 Task: Explore Airbnb accommodation in Svobody, Russia from 15th December, 2023 to 26th December, 2023 for 2 adults. Place can be room with 1  bedroom having 1 bed and 1 bathroom. Property type can be hotel. Amenities needed are: wifi.
Action: Mouse moved to (540, 112)
Screenshot: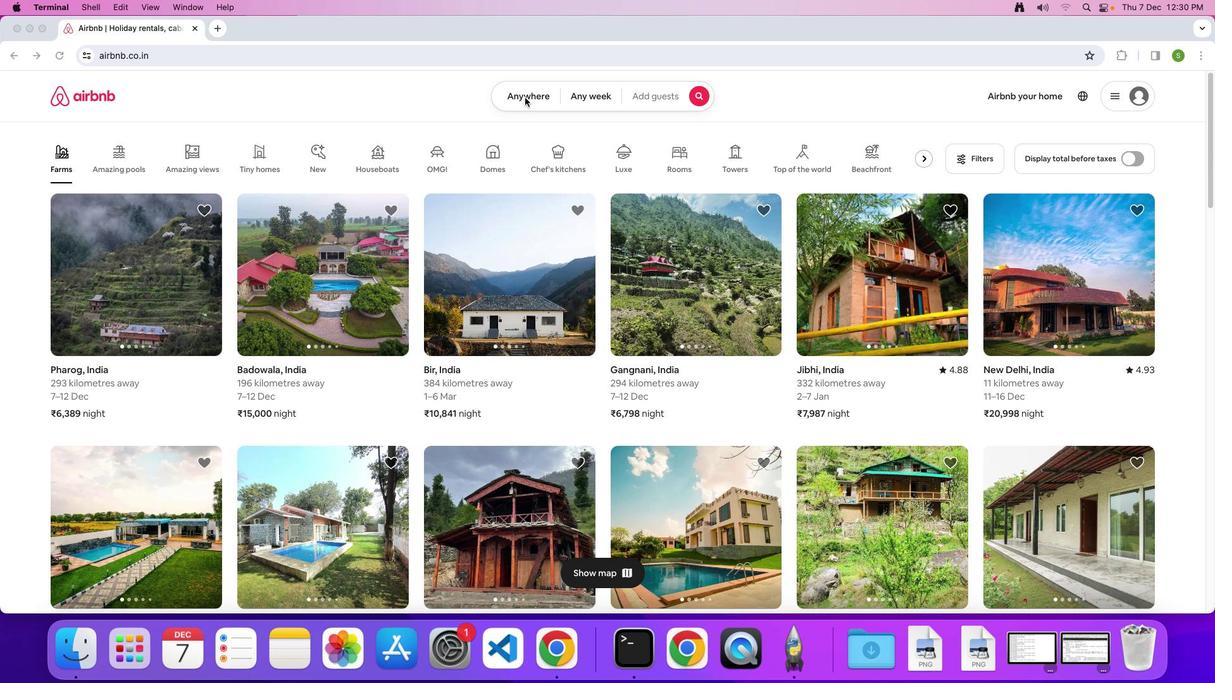 
Action: Mouse pressed left at (540, 112)
Screenshot: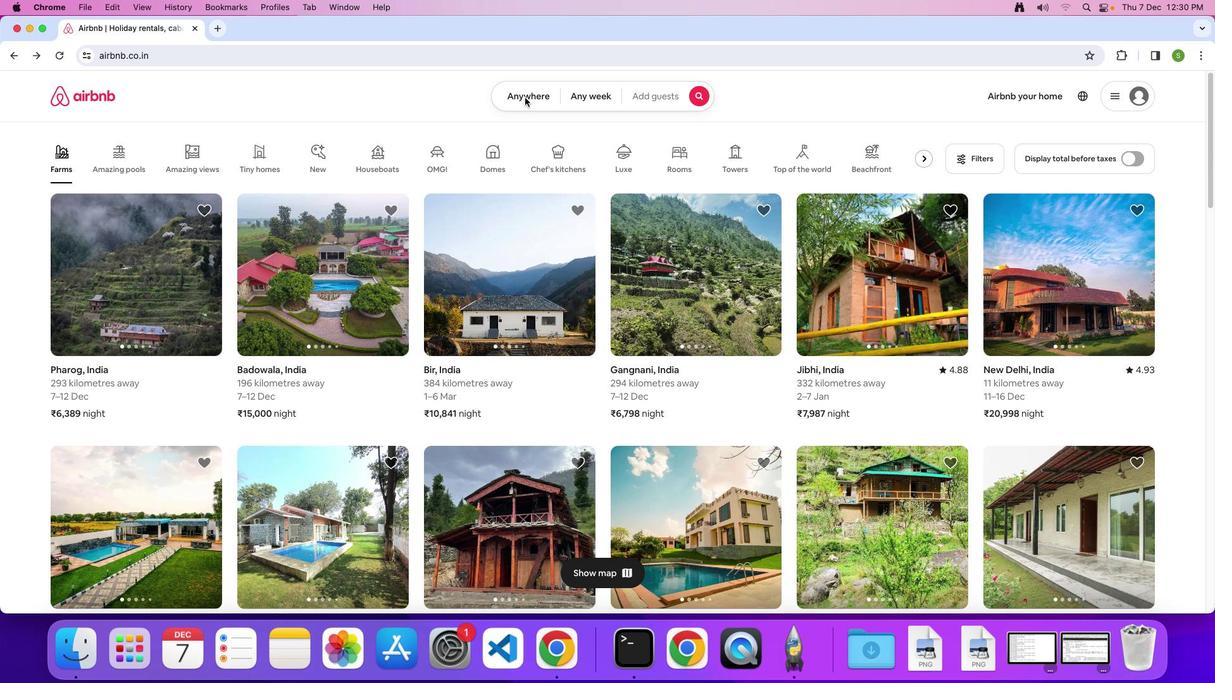 
Action: Mouse moved to (536, 113)
Screenshot: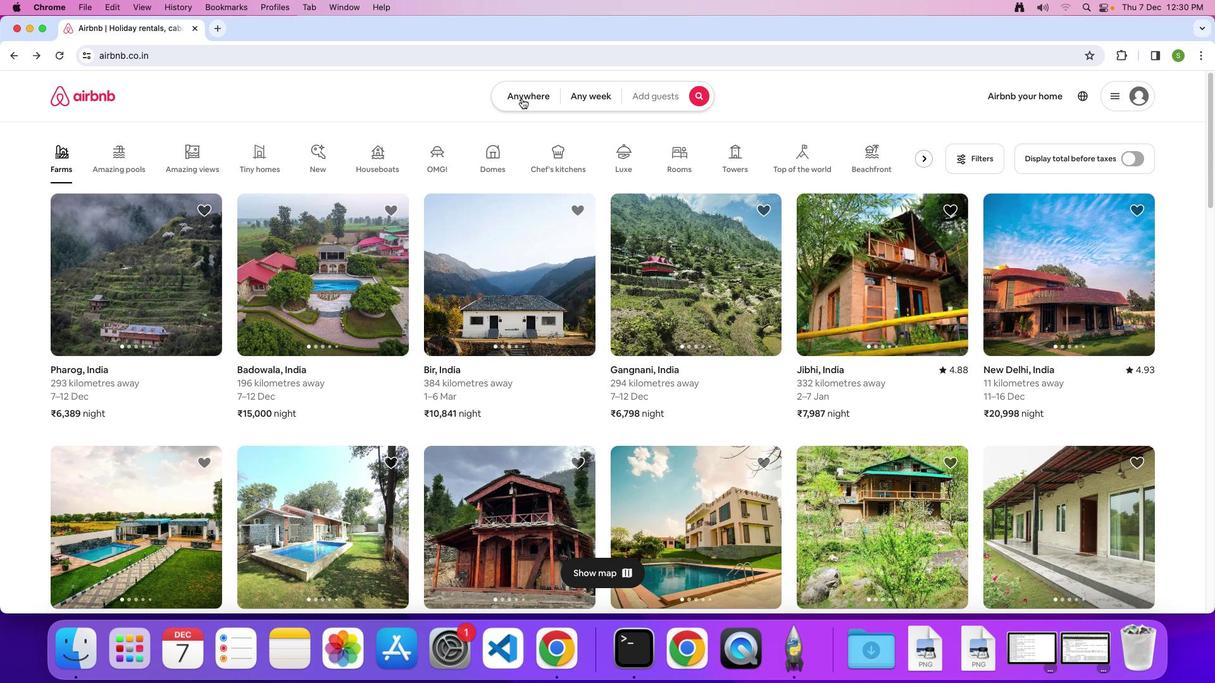 
Action: Mouse pressed left at (536, 113)
Screenshot: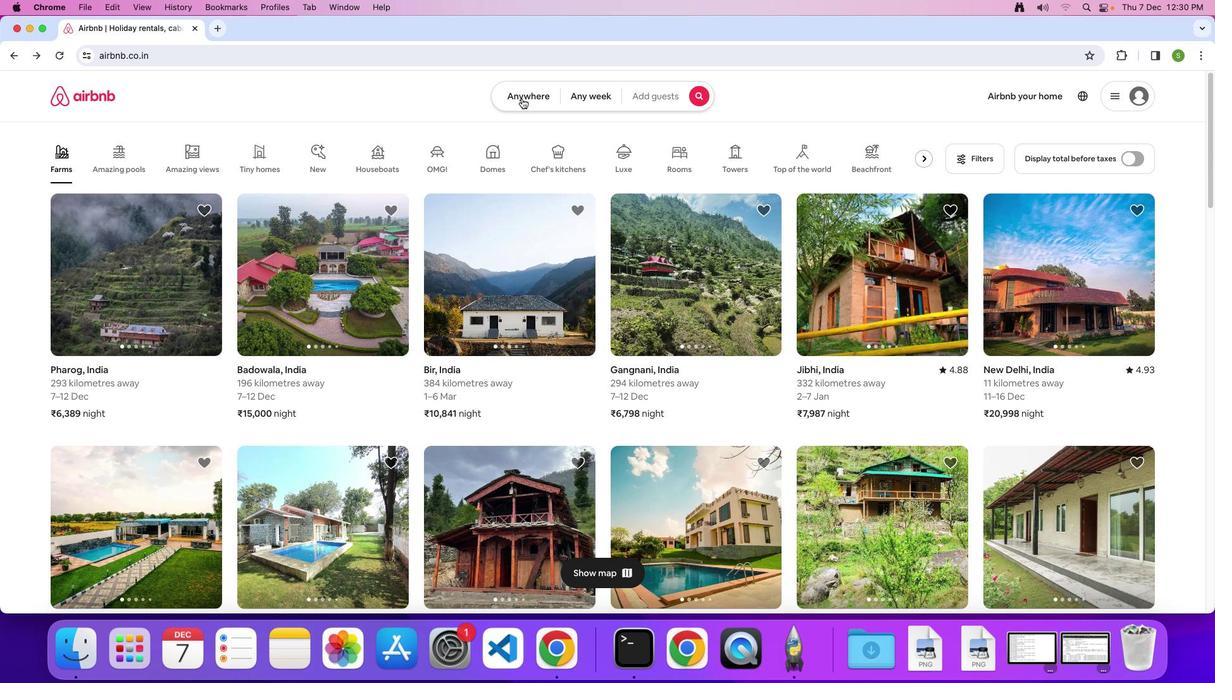 
Action: Mouse moved to (483, 153)
Screenshot: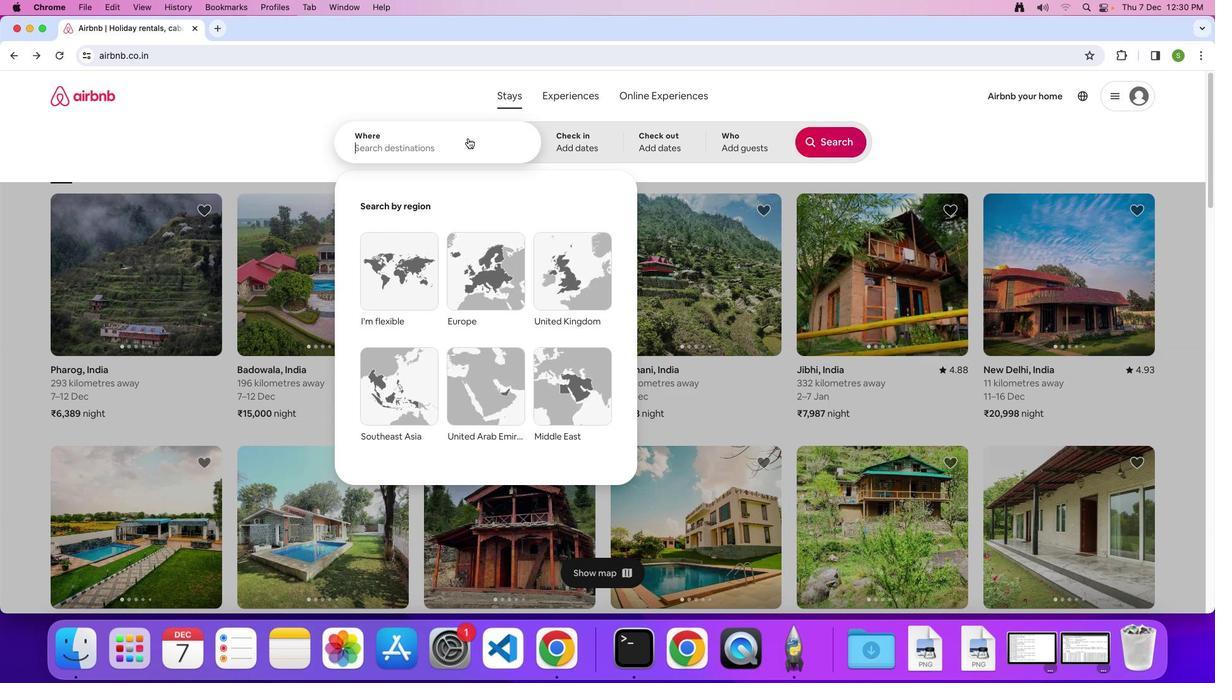 
Action: Mouse pressed left at (483, 153)
Screenshot: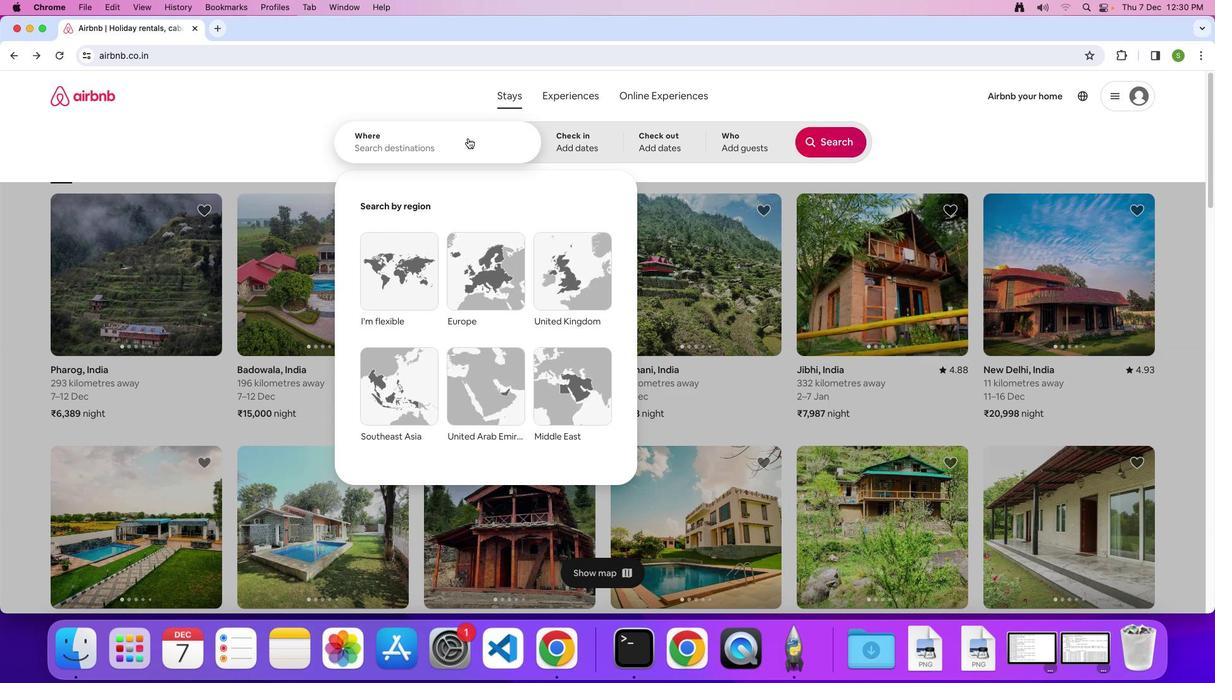 
Action: Key pressed 'S'Key.caps_lock'v''o''b''o''d''y'','Key.spaceKey.shift'R''u''s''s''i''a'Key.enter
Screenshot: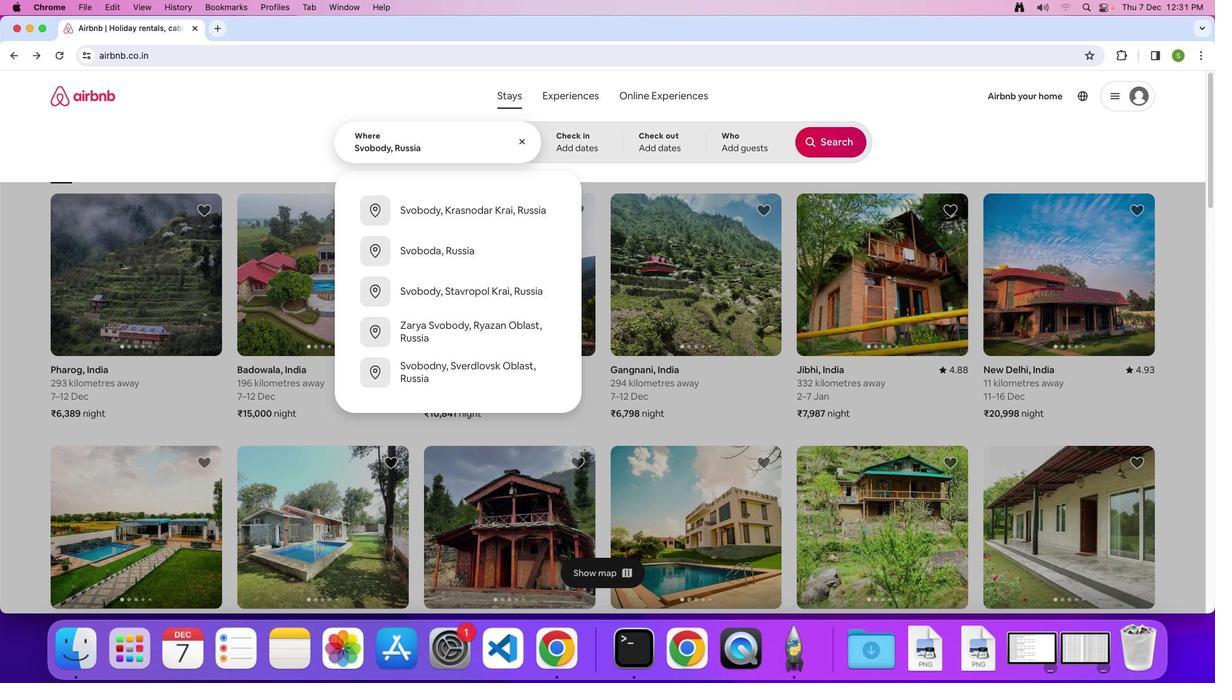 
Action: Mouse moved to (552, 378)
Screenshot: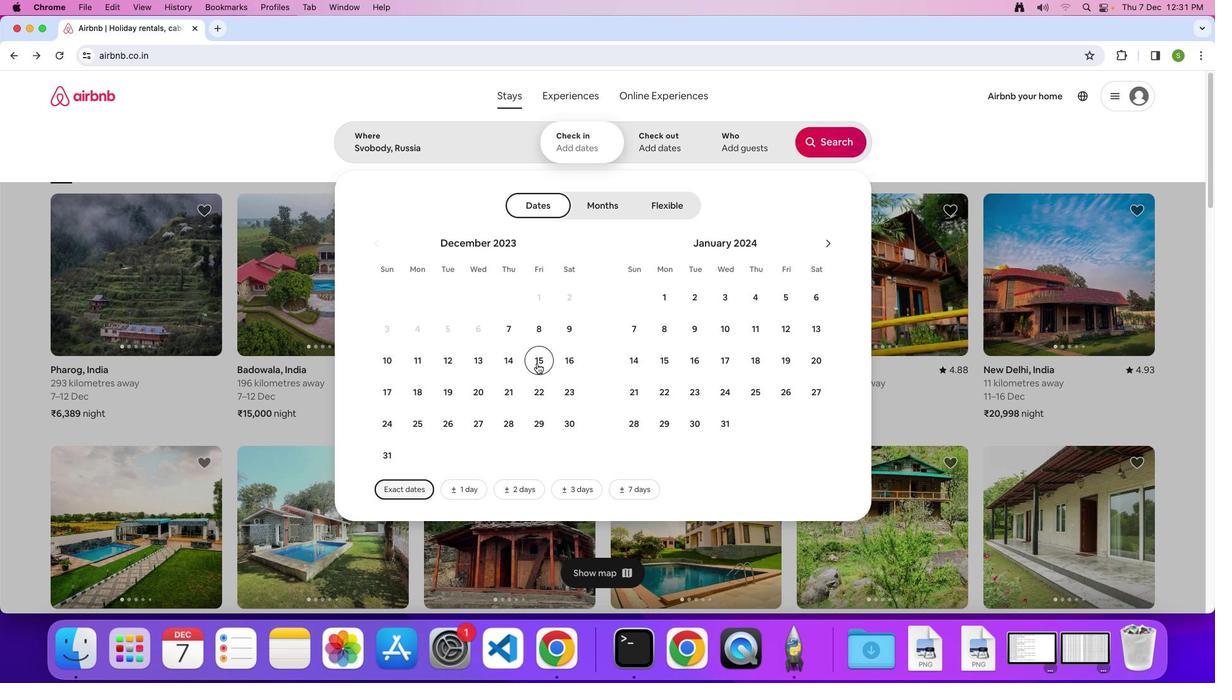 
Action: Mouse pressed left at (552, 378)
Screenshot: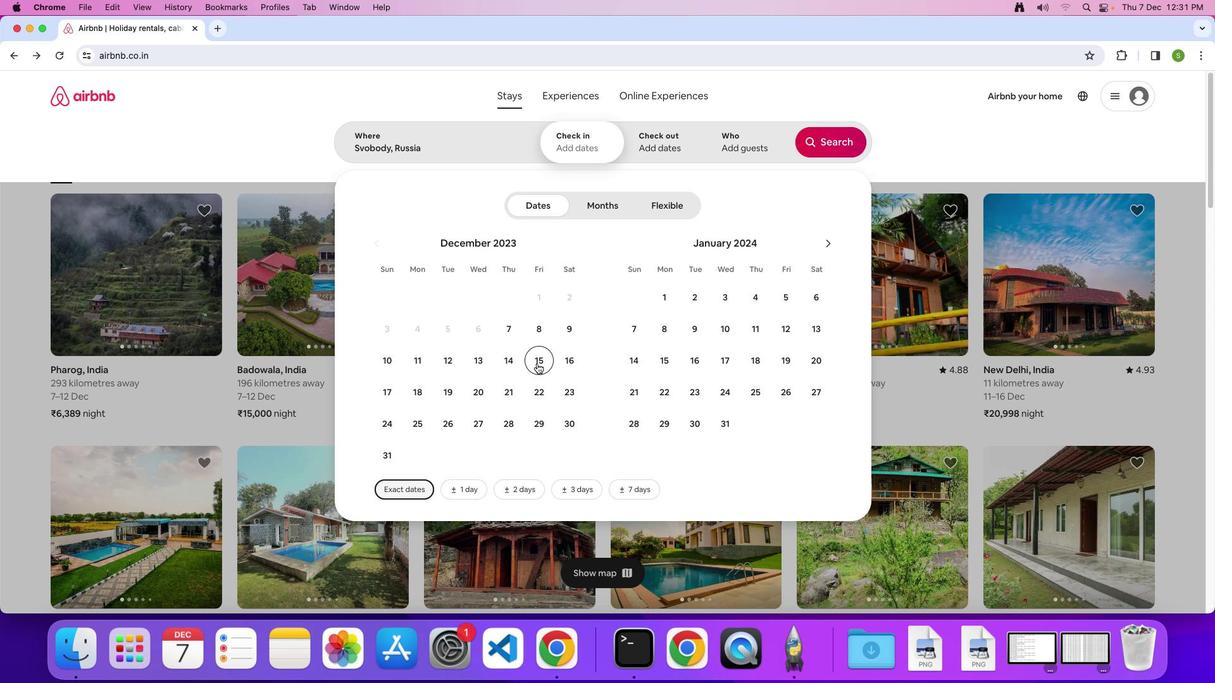 
Action: Mouse moved to (460, 435)
Screenshot: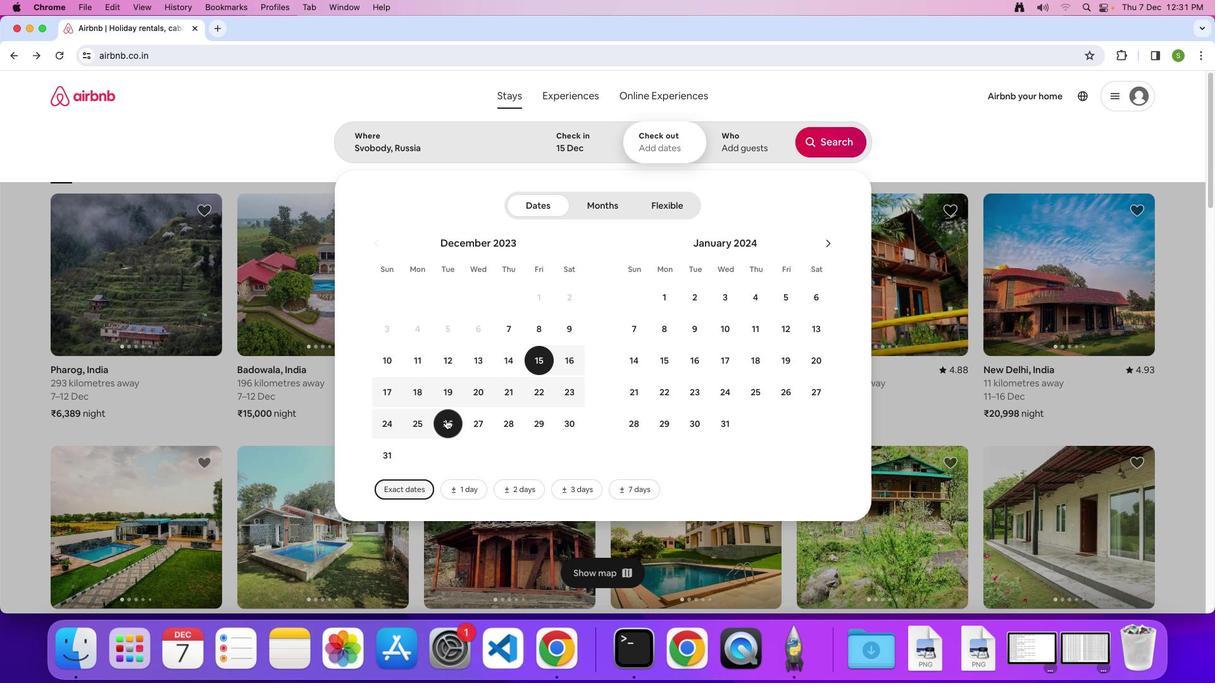 
Action: Mouse pressed left at (460, 435)
Screenshot: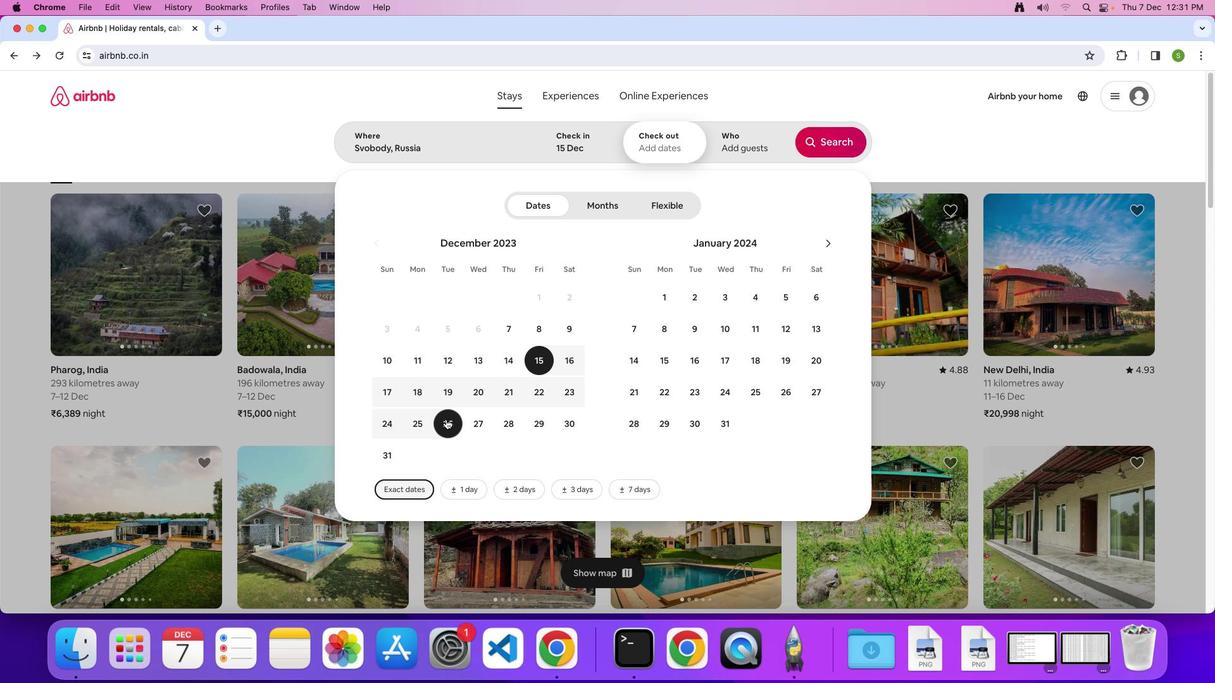 
Action: Mouse moved to (748, 162)
Screenshot: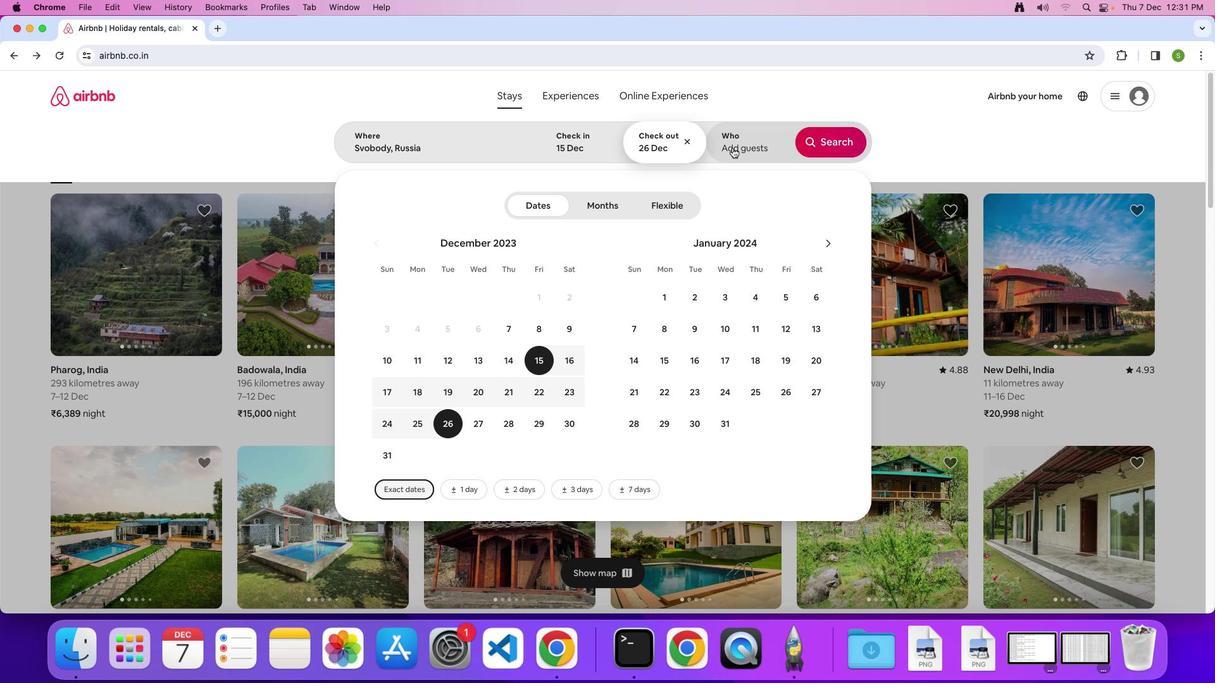 
Action: Mouse pressed left at (748, 162)
Screenshot: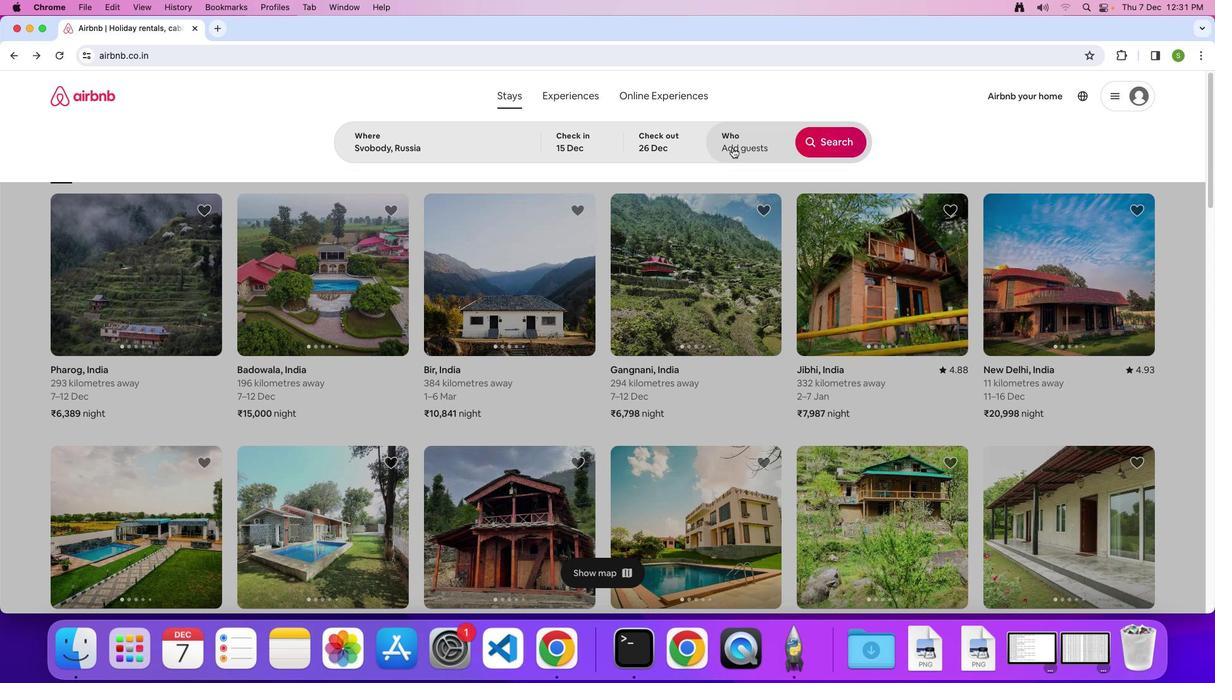 
Action: Mouse moved to (856, 227)
Screenshot: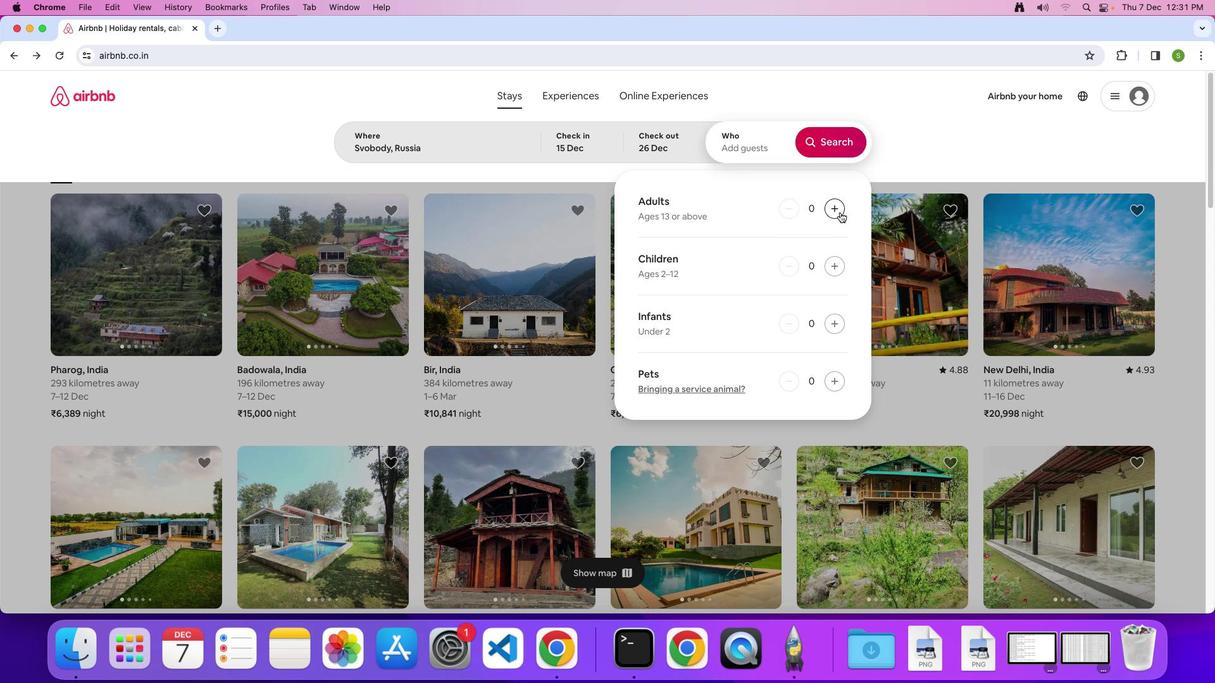 
Action: Mouse pressed left at (856, 227)
Screenshot: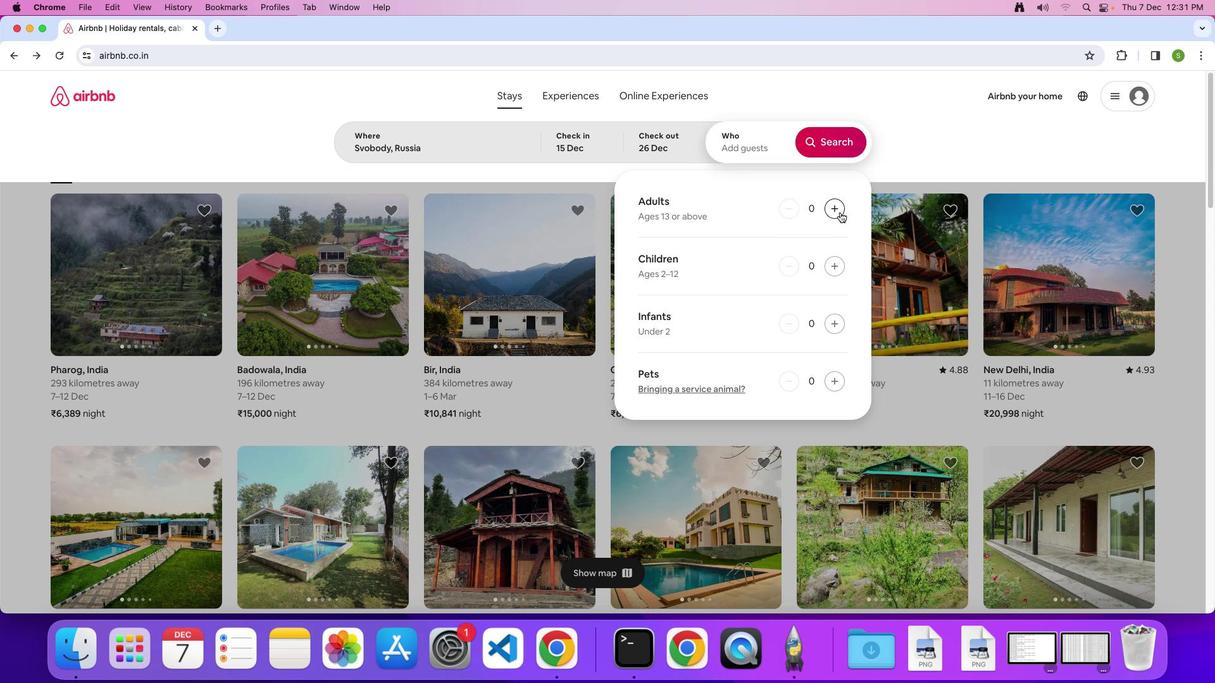 
Action: Mouse pressed left at (856, 227)
Screenshot: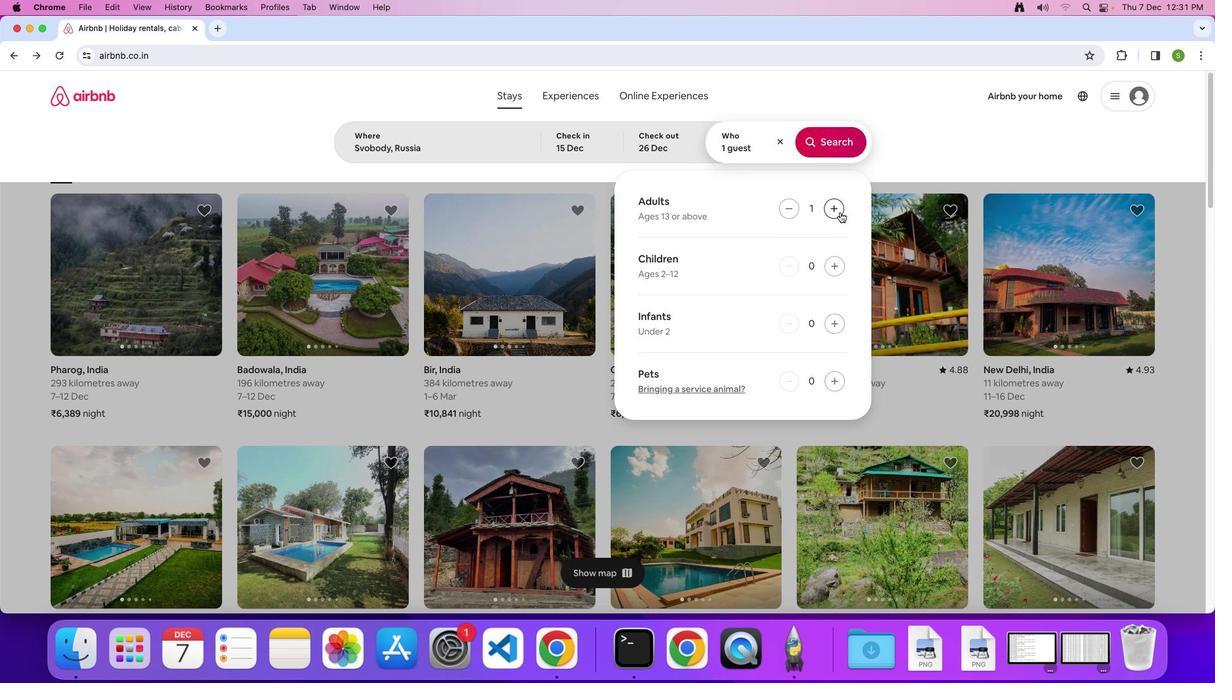 
Action: Mouse moved to (833, 154)
Screenshot: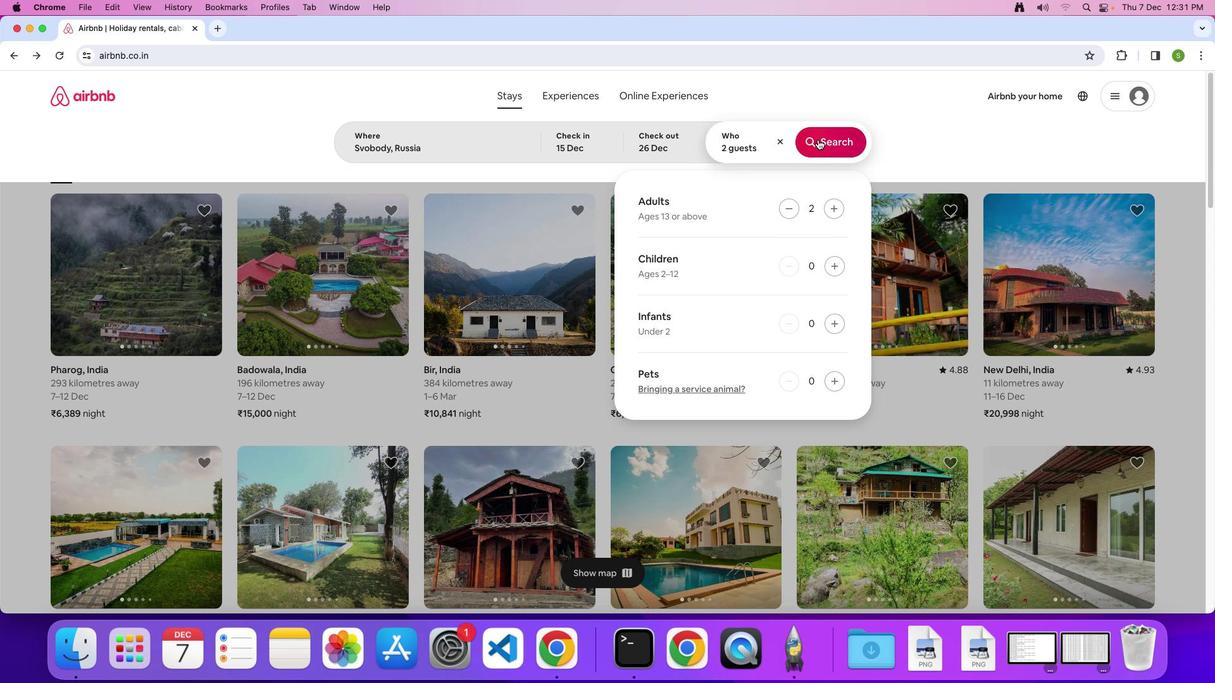 
Action: Mouse pressed left at (833, 154)
Screenshot: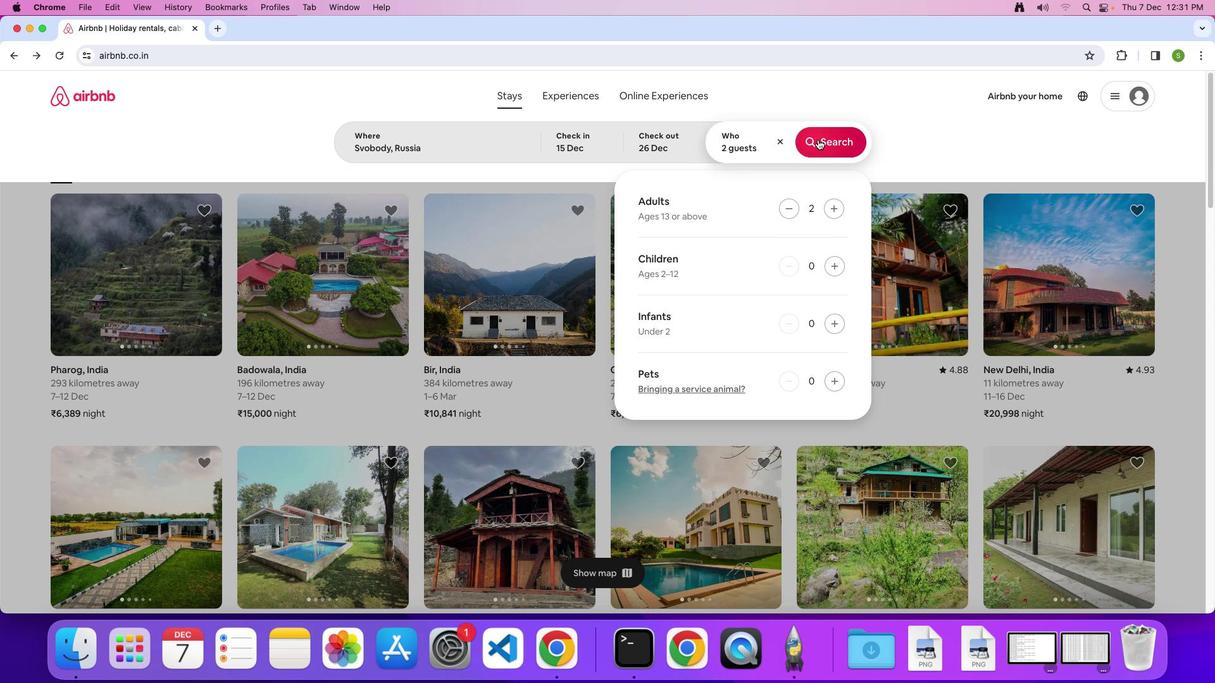 
Action: Mouse moved to (1032, 170)
Screenshot: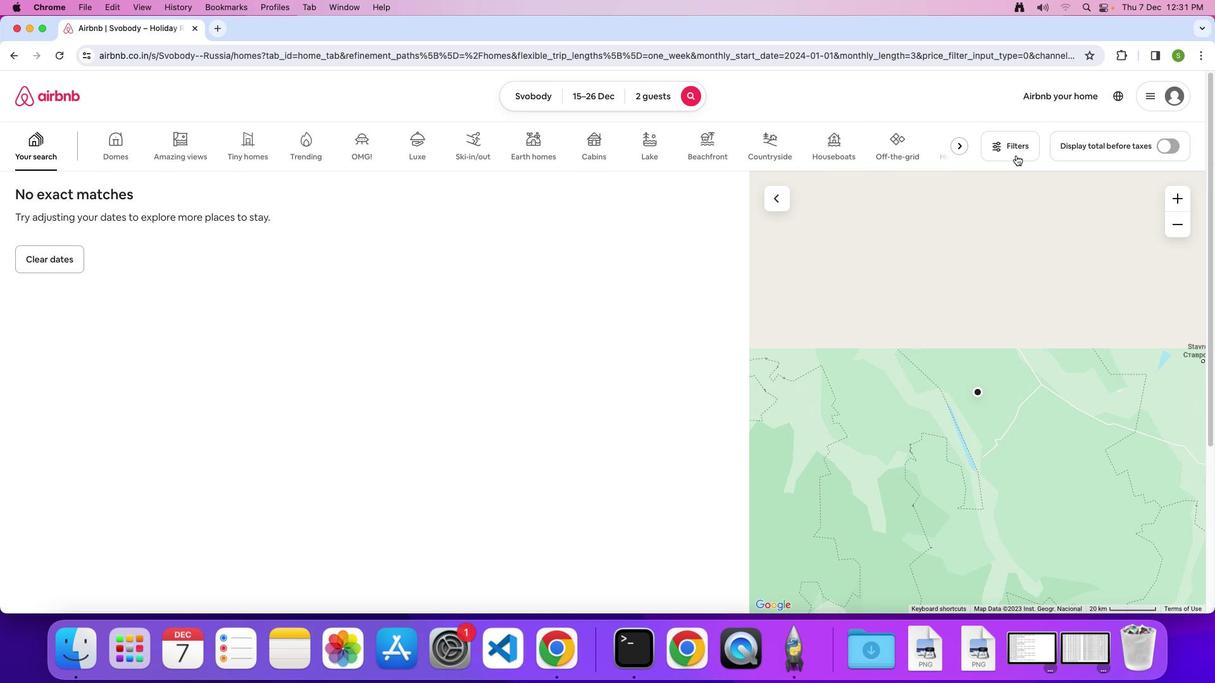 
Action: Mouse pressed left at (1032, 170)
Screenshot: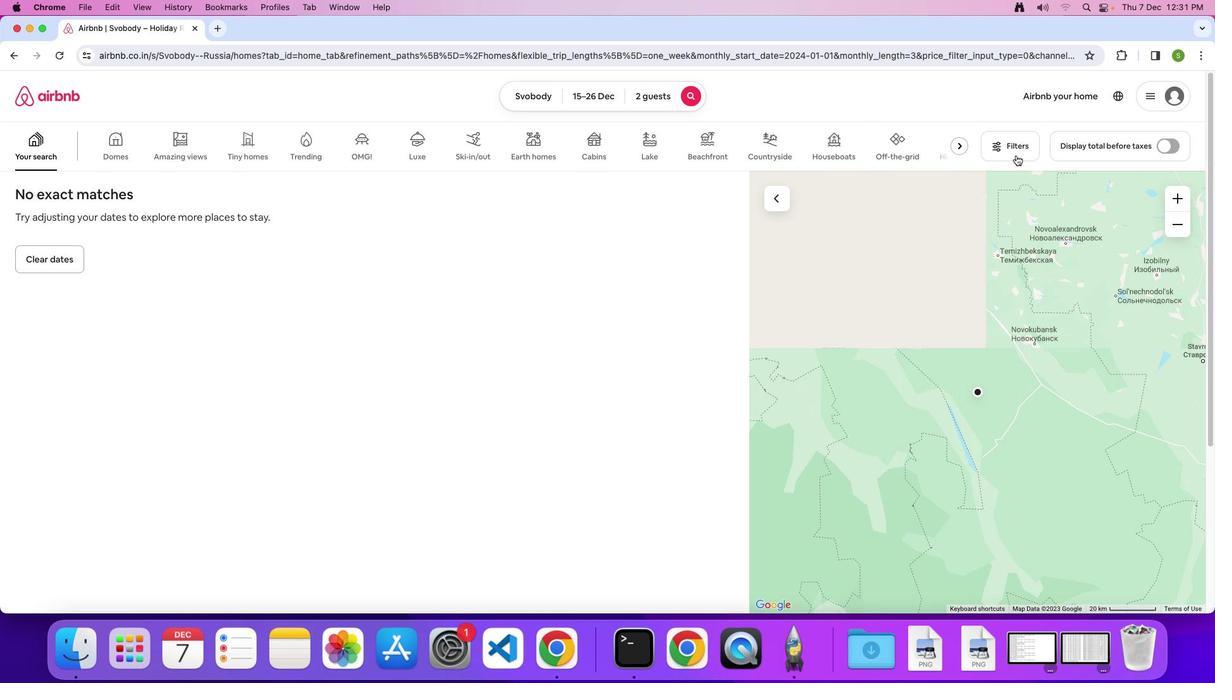 
Action: Mouse moved to (628, 236)
Screenshot: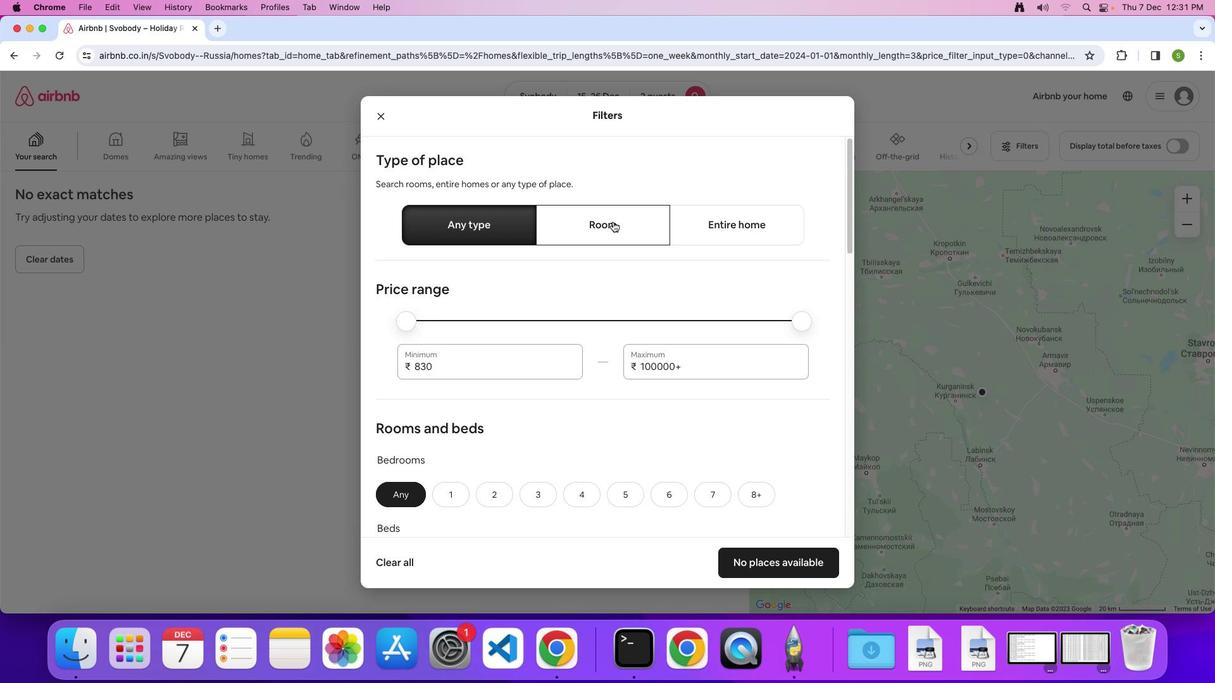 
Action: Mouse pressed left at (628, 236)
Screenshot: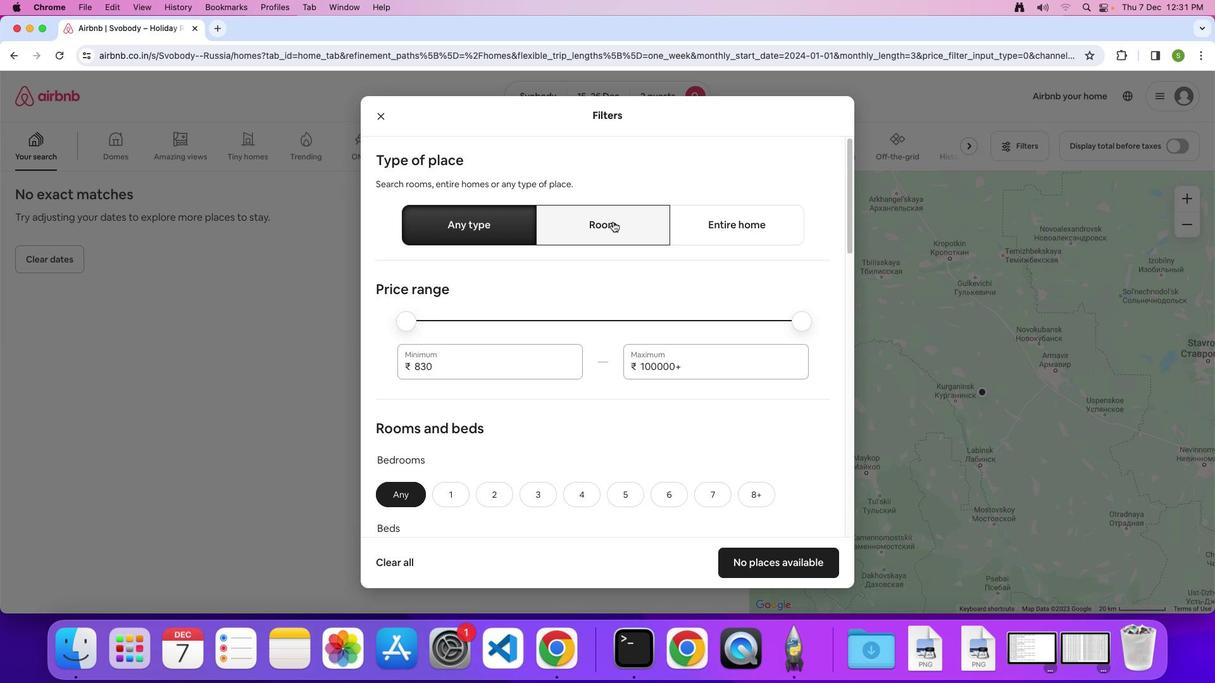 
Action: Mouse moved to (483, 399)
Screenshot: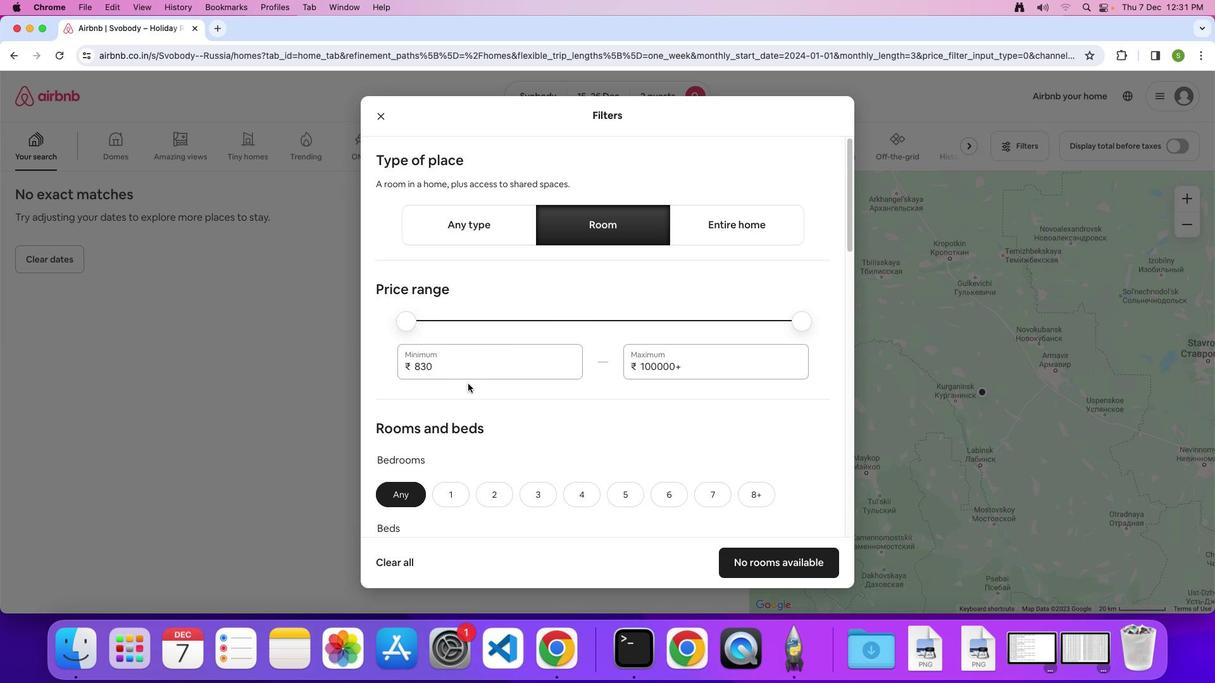 
Action: Mouse scrolled (483, 399) with delta (15, 14)
Screenshot: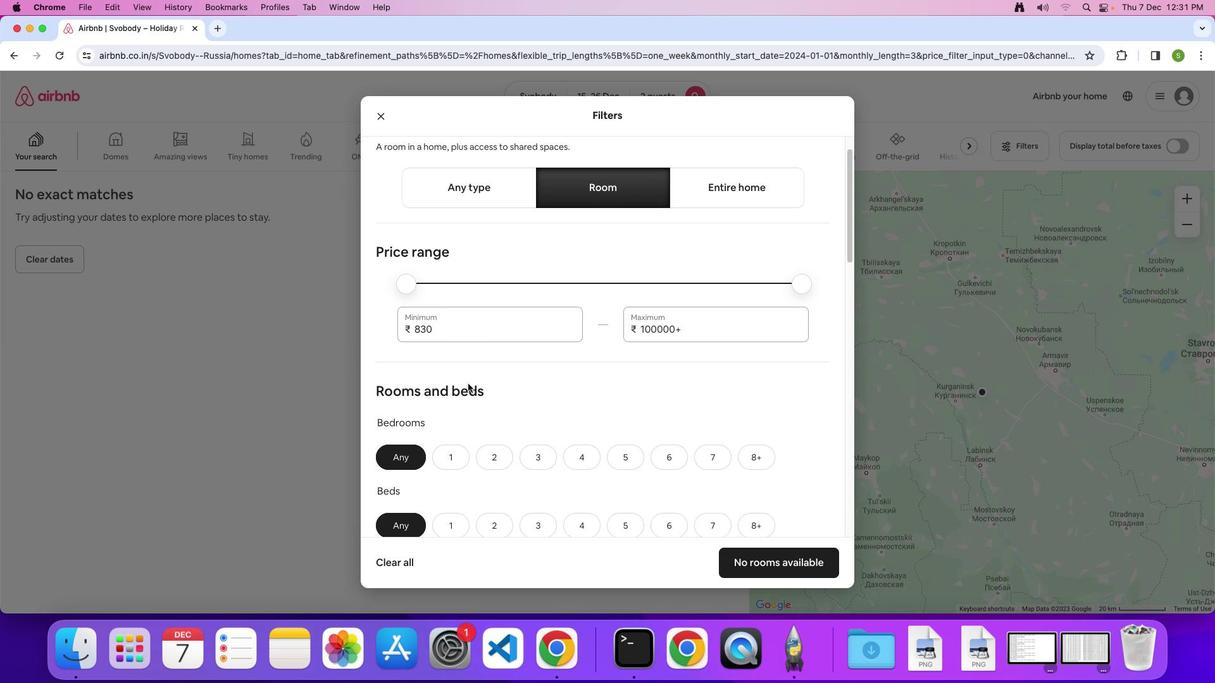 
Action: Mouse scrolled (483, 399) with delta (15, 14)
Screenshot: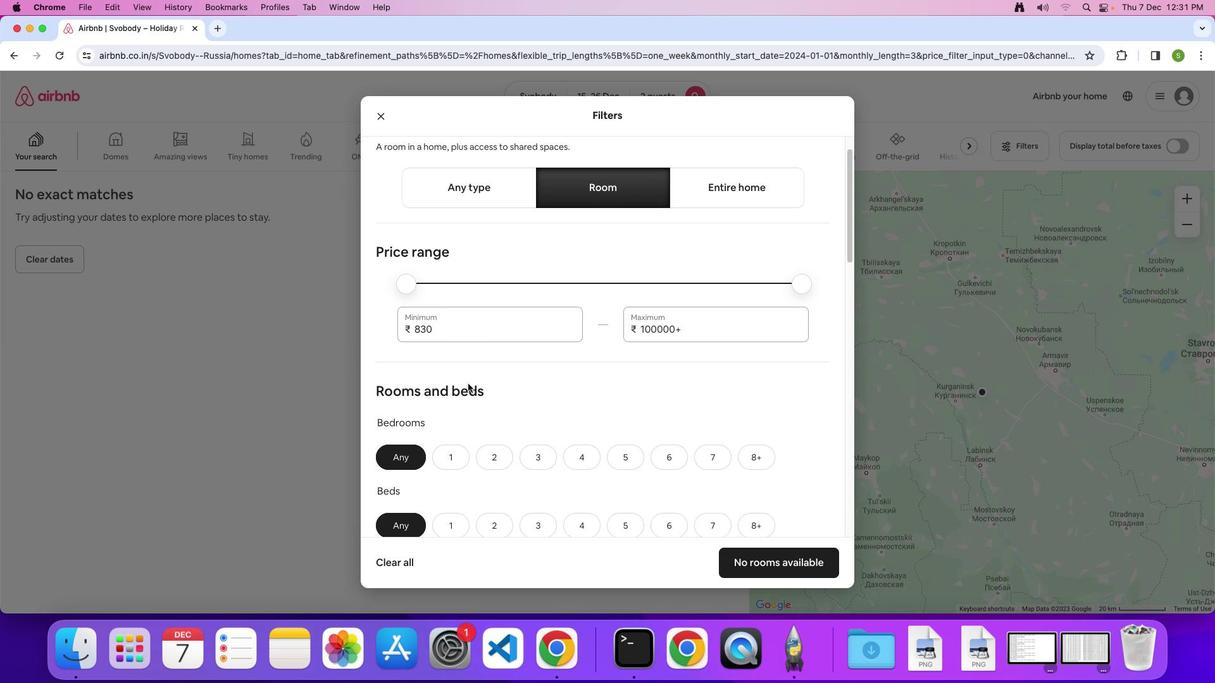 
Action: Mouse scrolled (483, 399) with delta (15, 12)
Screenshot: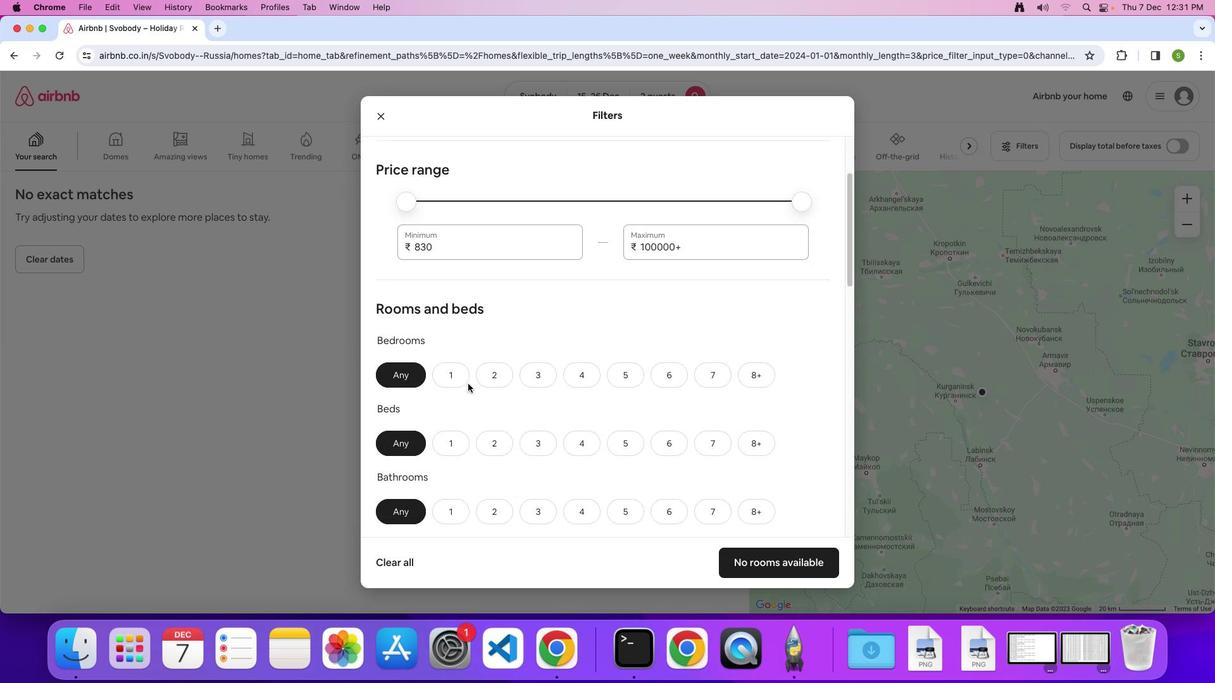 
Action: Mouse scrolled (483, 399) with delta (15, 14)
Screenshot: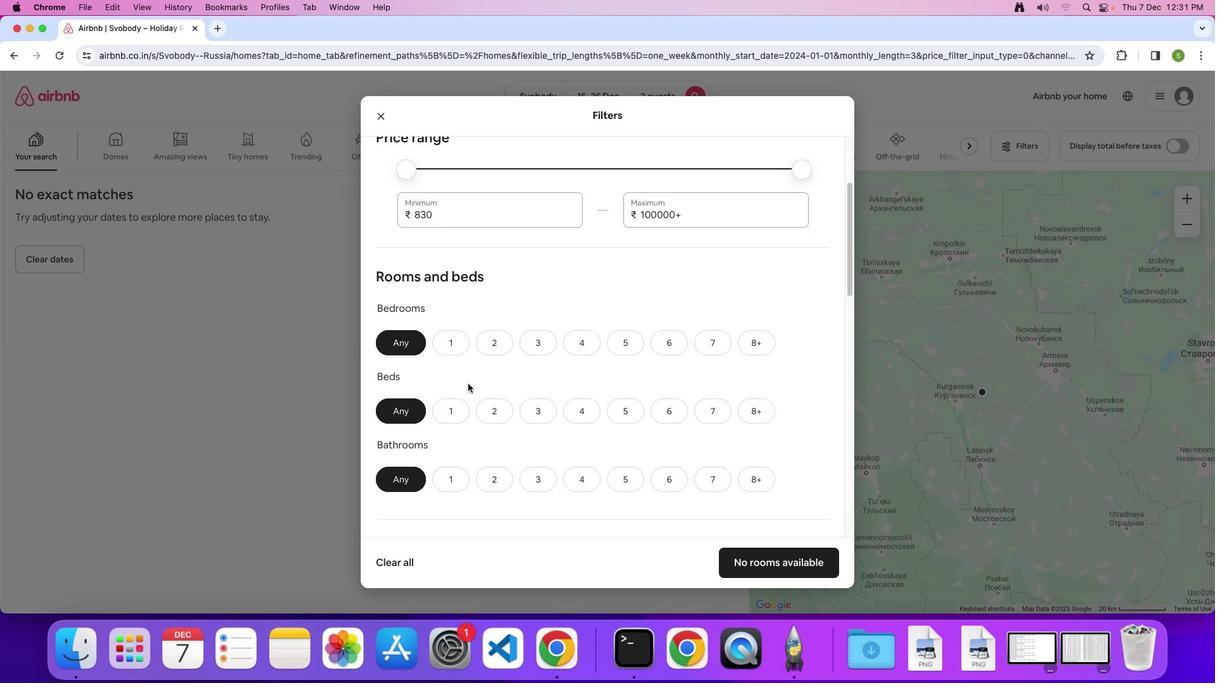 
Action: Mouse scrolled (483, 399) with delta (15, 14)
Screenshot: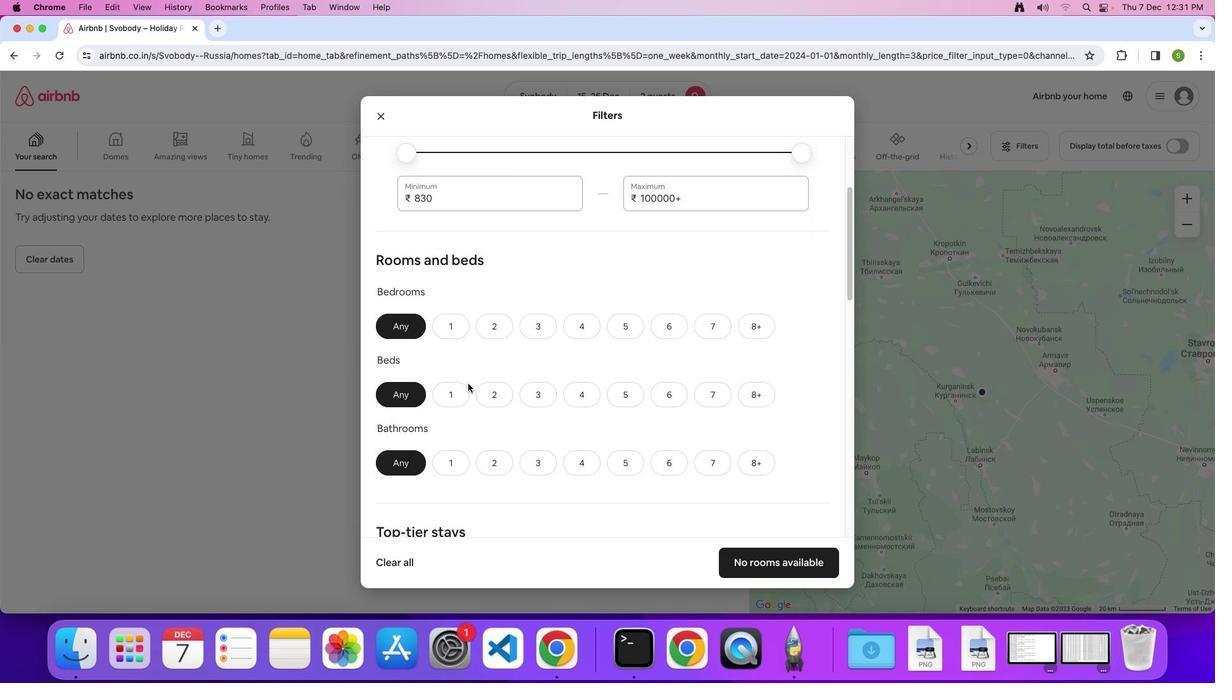 
Action: Mouse scrolled (483, 399) with delta (15, 13)
Screenshot: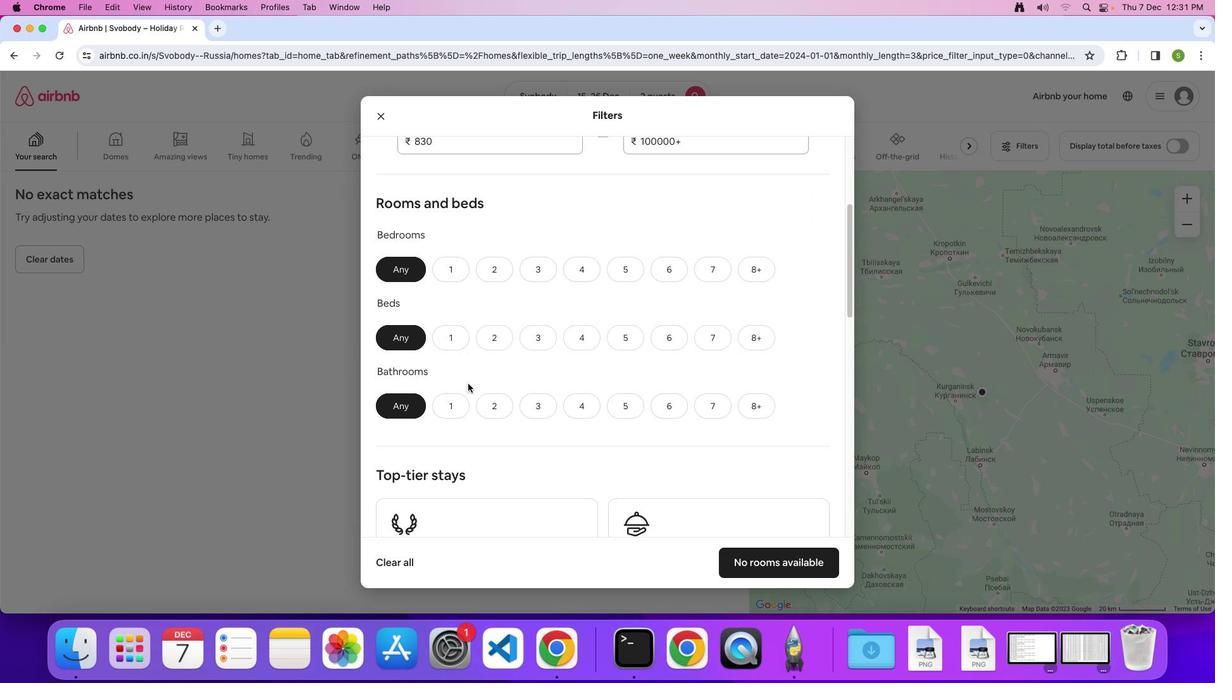 
Action: Mouse moved to (472, 248)
Screenshot: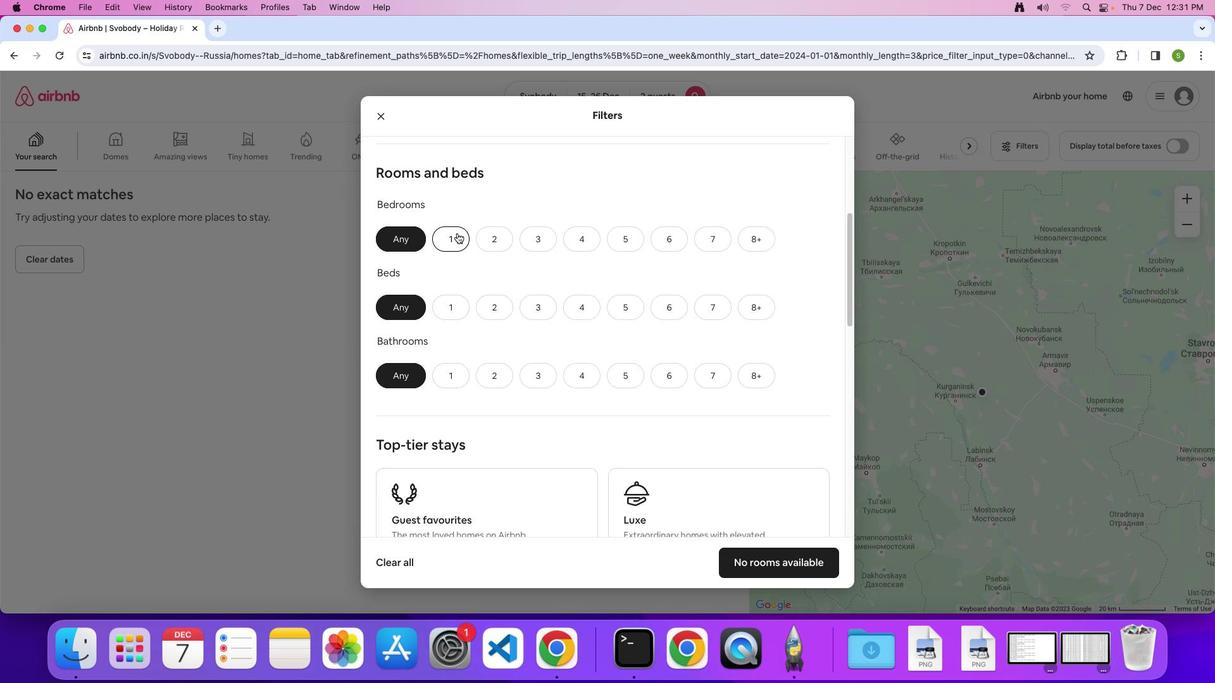 
Action: Mouse pressed left at (472, 248)
Screenshot: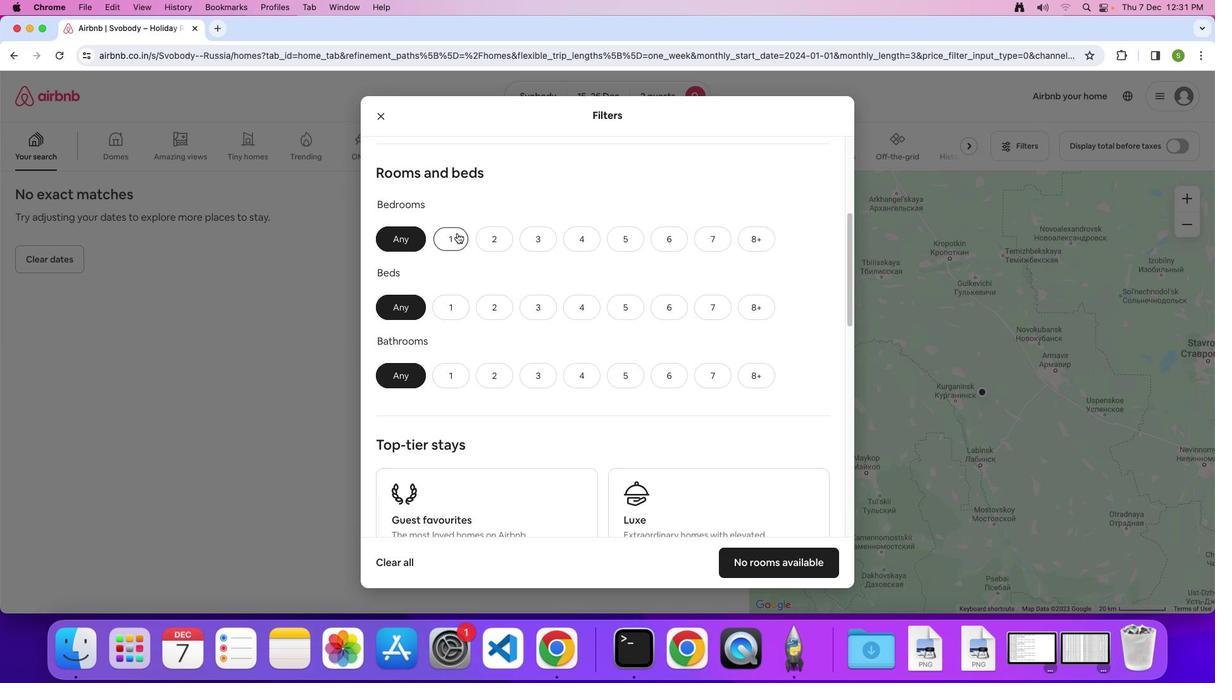 
Action: Mouse moved to (464, 315)
Screenshot: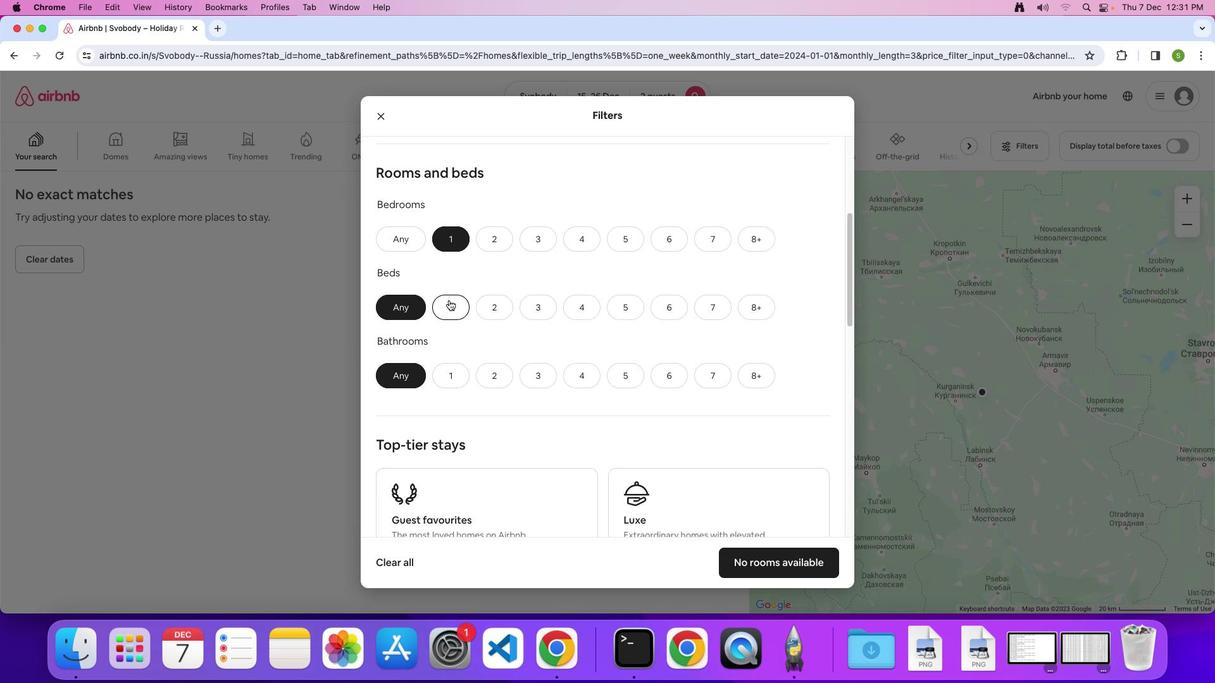 
Action: Mouse pressed left at (464, 315)
Screenshot: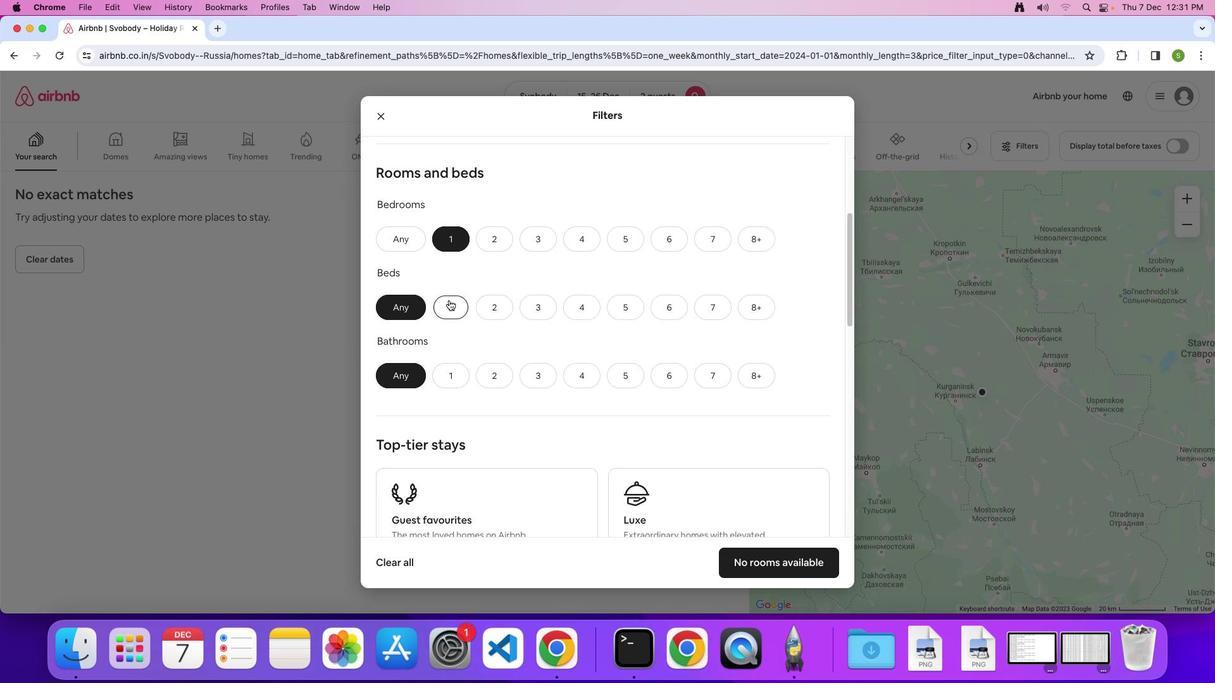 
Action: Mouse moved to (466, 392)
Screenshot: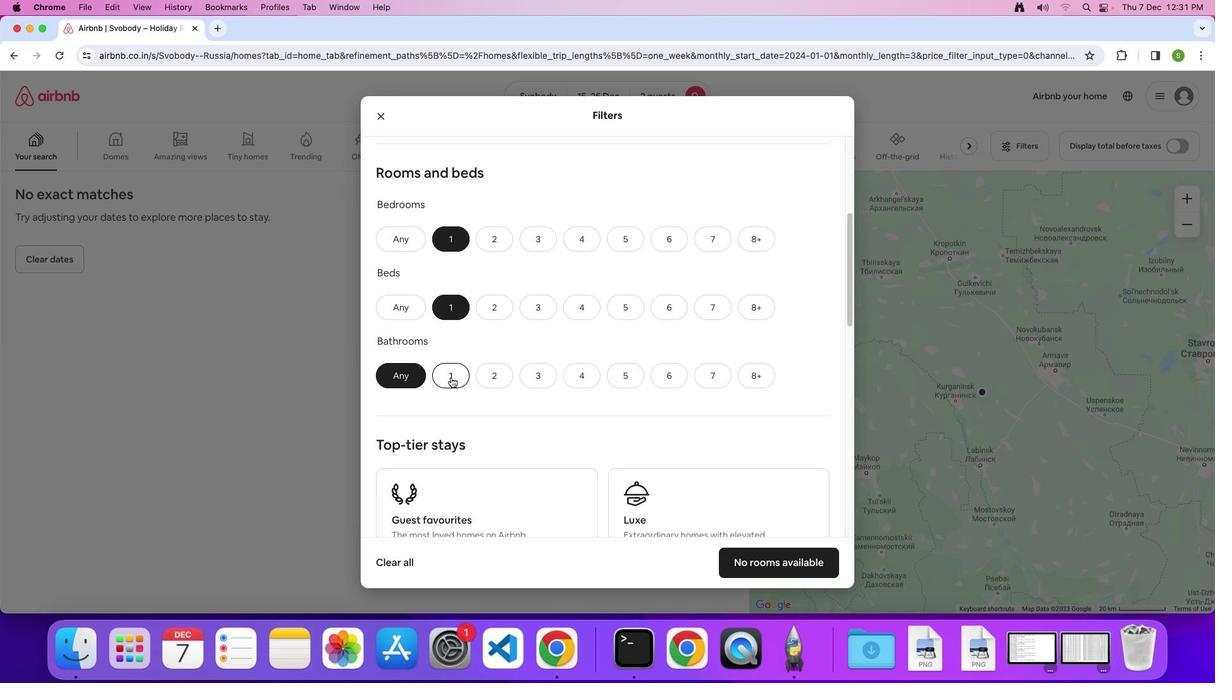 
Action: Mouse pressed left at (466, 392)
Screenshot: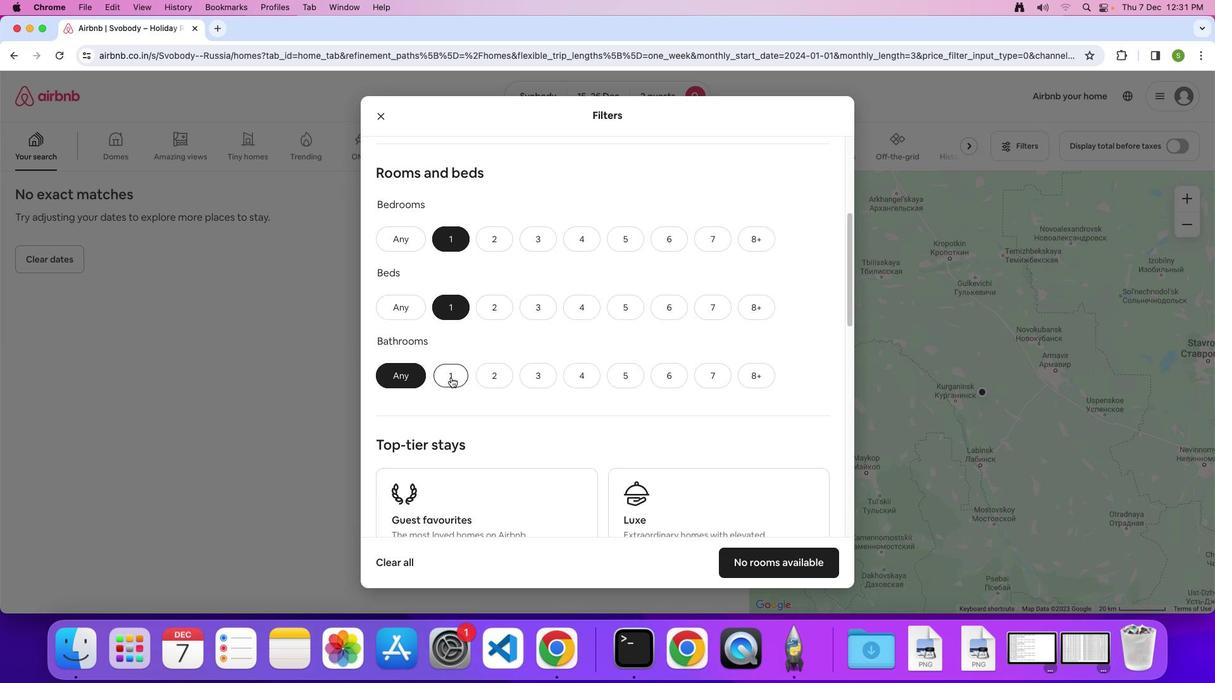 
Action: Mouse moved to (614, 353)
Screenshot: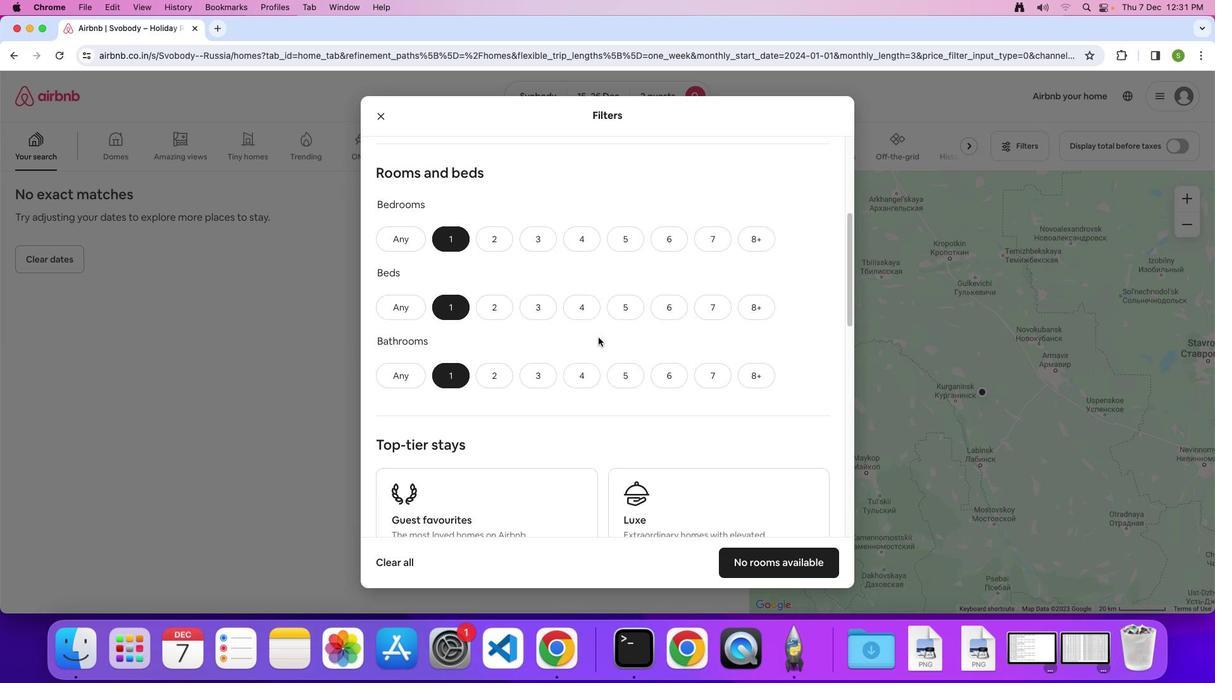 
Action: Mouse scrolled (614, 353) with delta (15, 14)
Screenshot: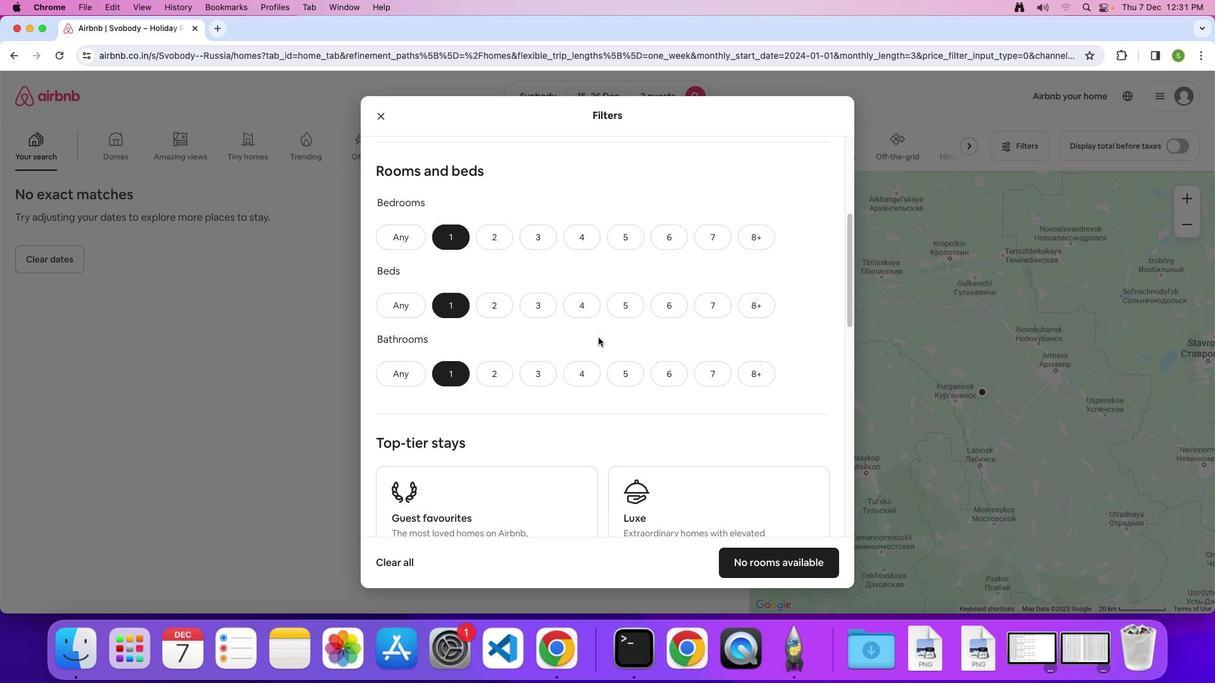 
Action: Mouse scrolled (614, 353) with delta (15, 14)
Screenshot: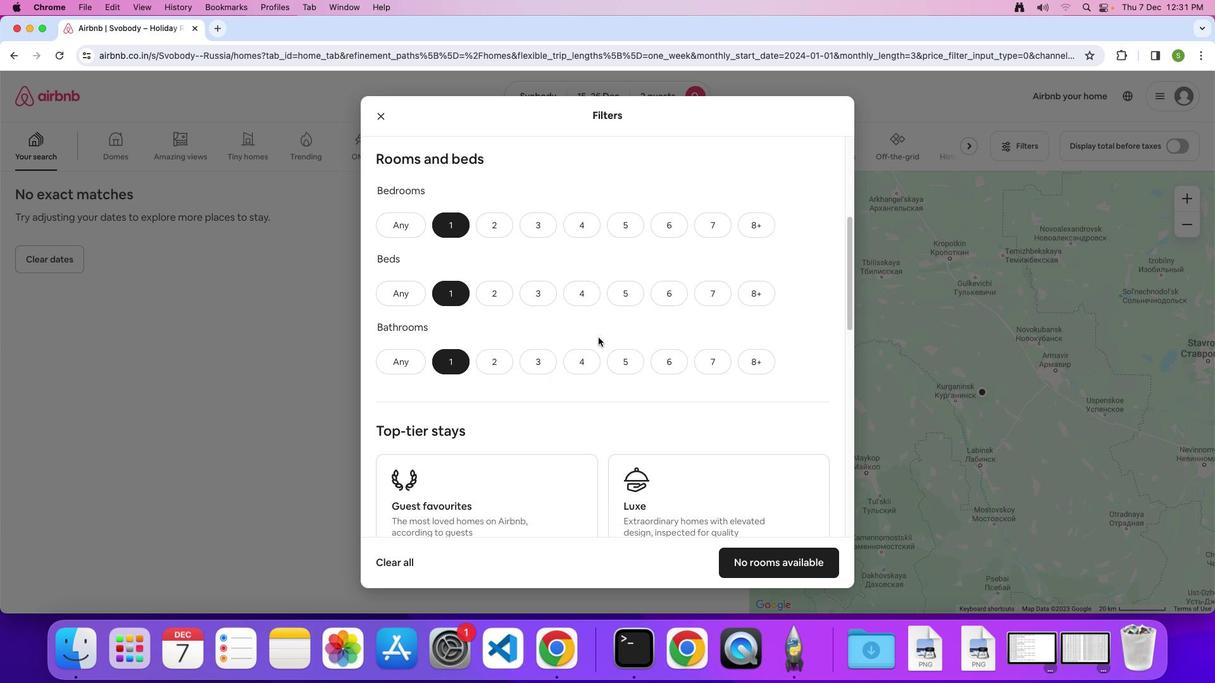 
Action: Mouse scrolled (614, 353) with delta (15, 14)
Screenshot: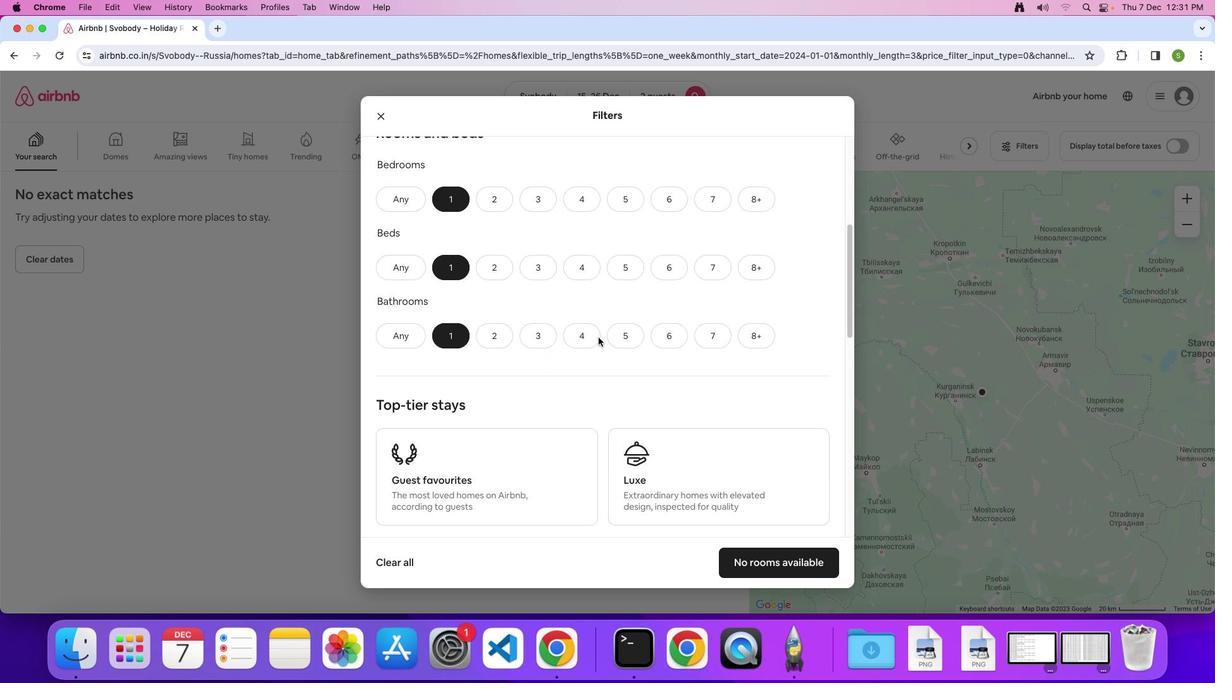 
Action: Mouse scrolled (614, 353) with delta (15, 14)
Screenshot: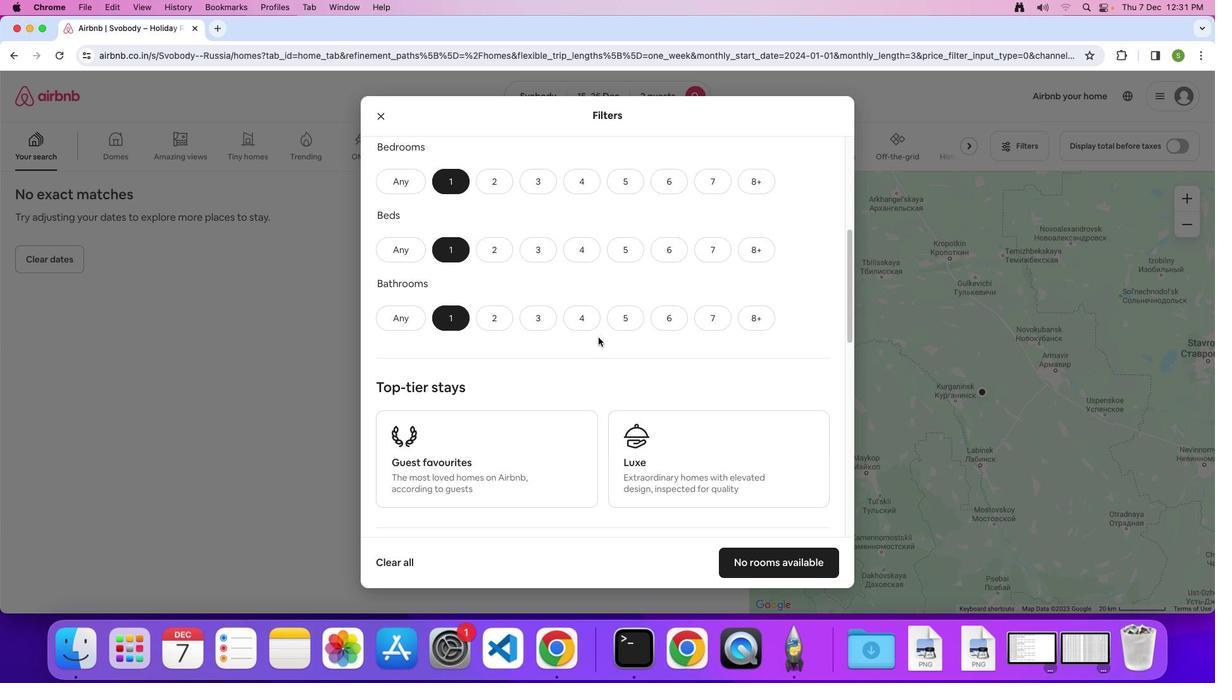 
Action: Mouse scrolled (614, 353) with delta (15, 14)
Screenshot: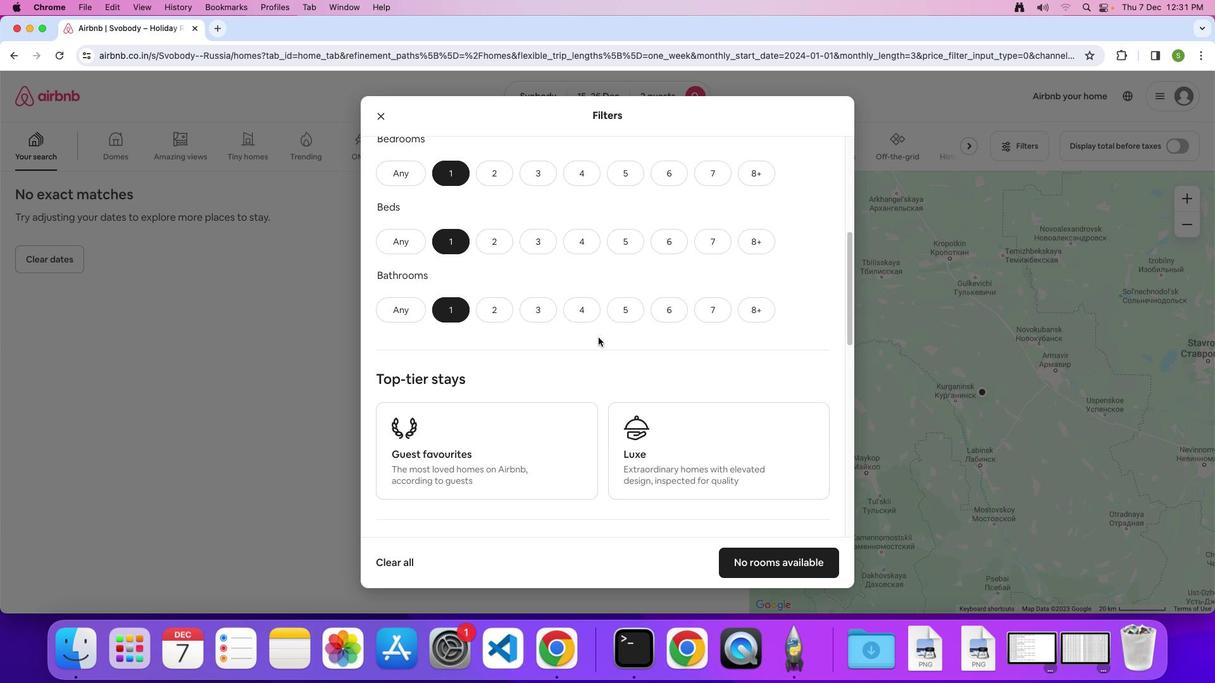 
Action: Mouse scrolled (614, 353) with delta (15, 13)
Screenshot: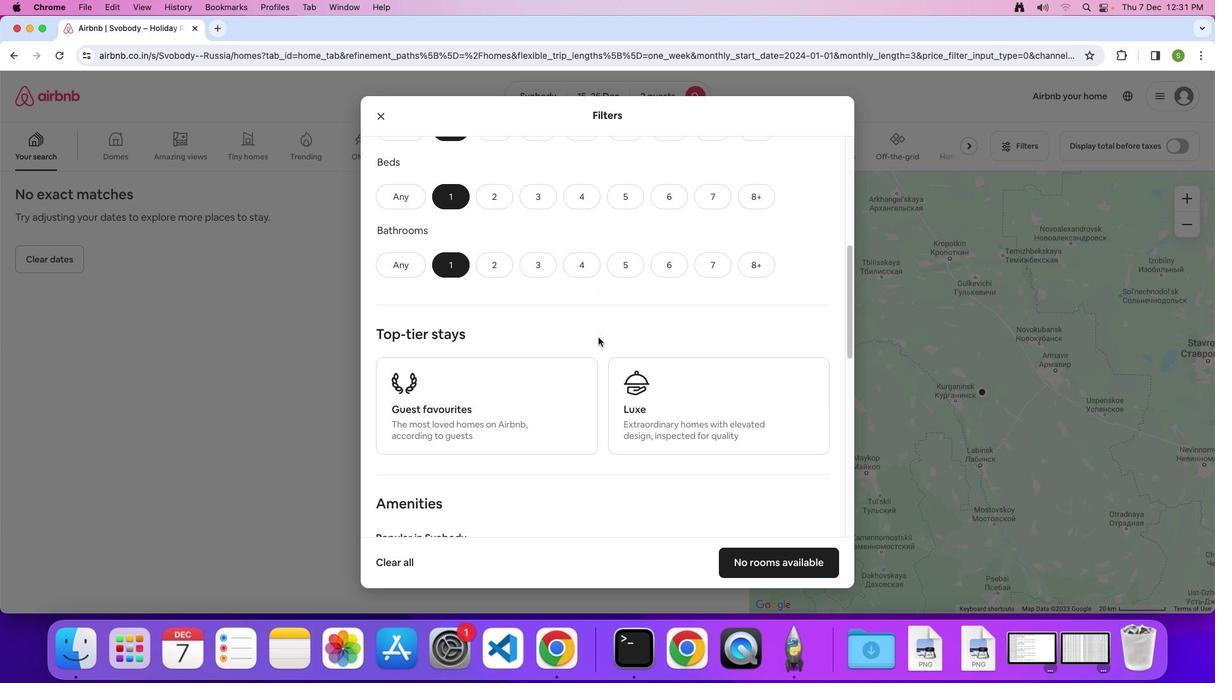 
Action: Mouse scrolled (614, 353) with delta (15, 14)
Screenshot: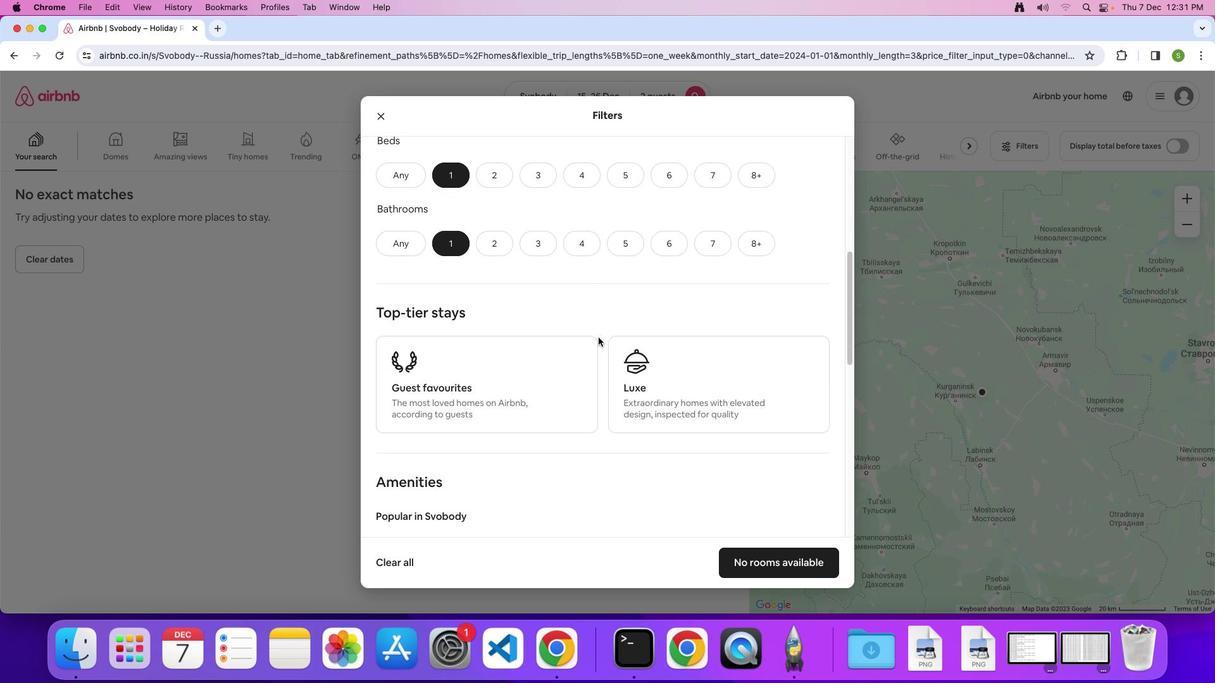 
Action: Mouse scrolled (614, 353) with delta (15, 14)
Screenshot: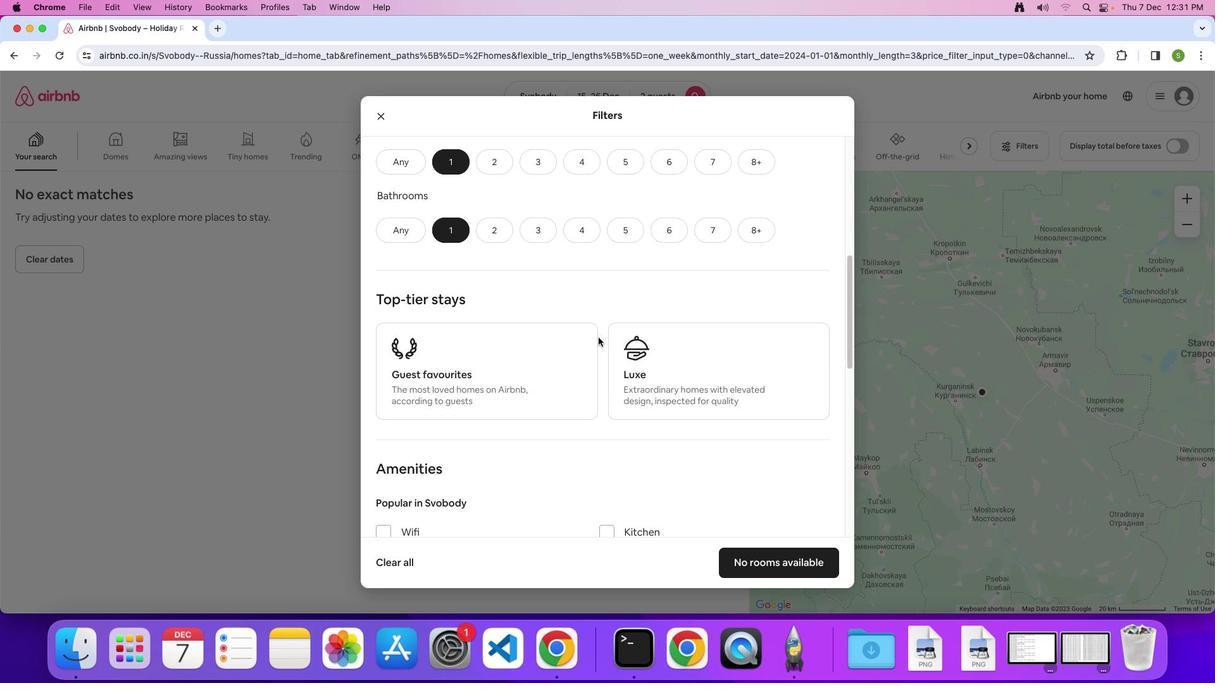 
Action: Mouse scrolled (614, 353) with delta (15, 14)
Screenshot: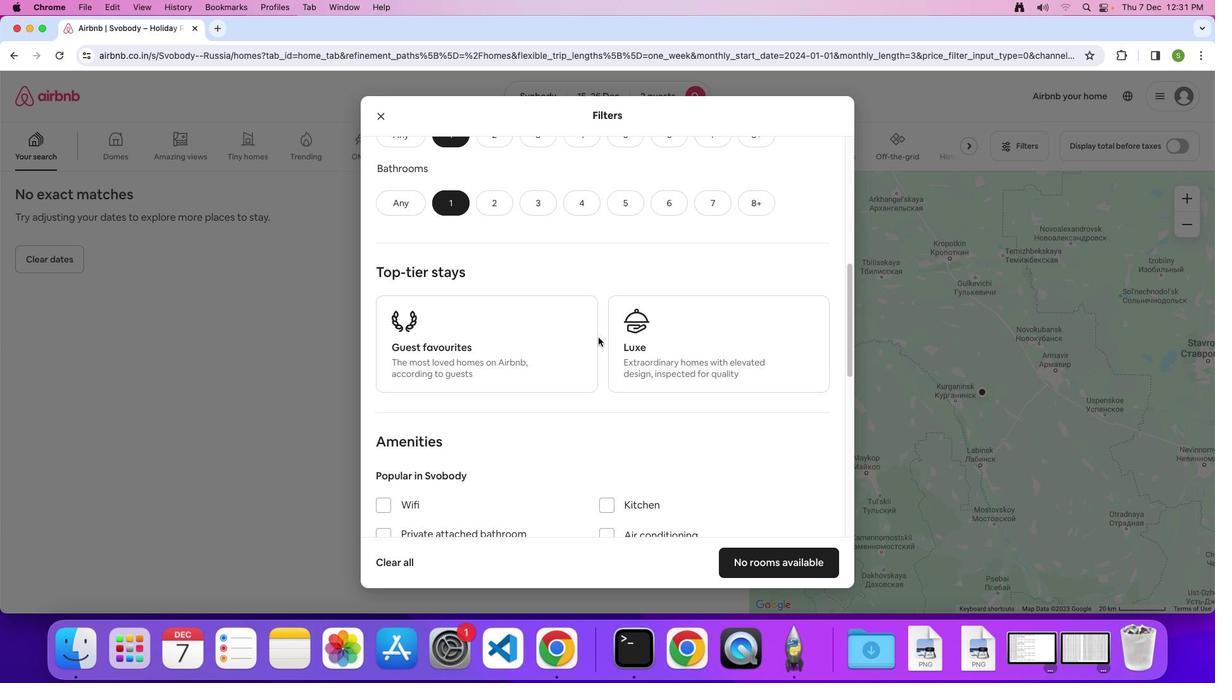 
Action: Mouse scrolled (614, 353) with delta (15, 14)
Screenshot: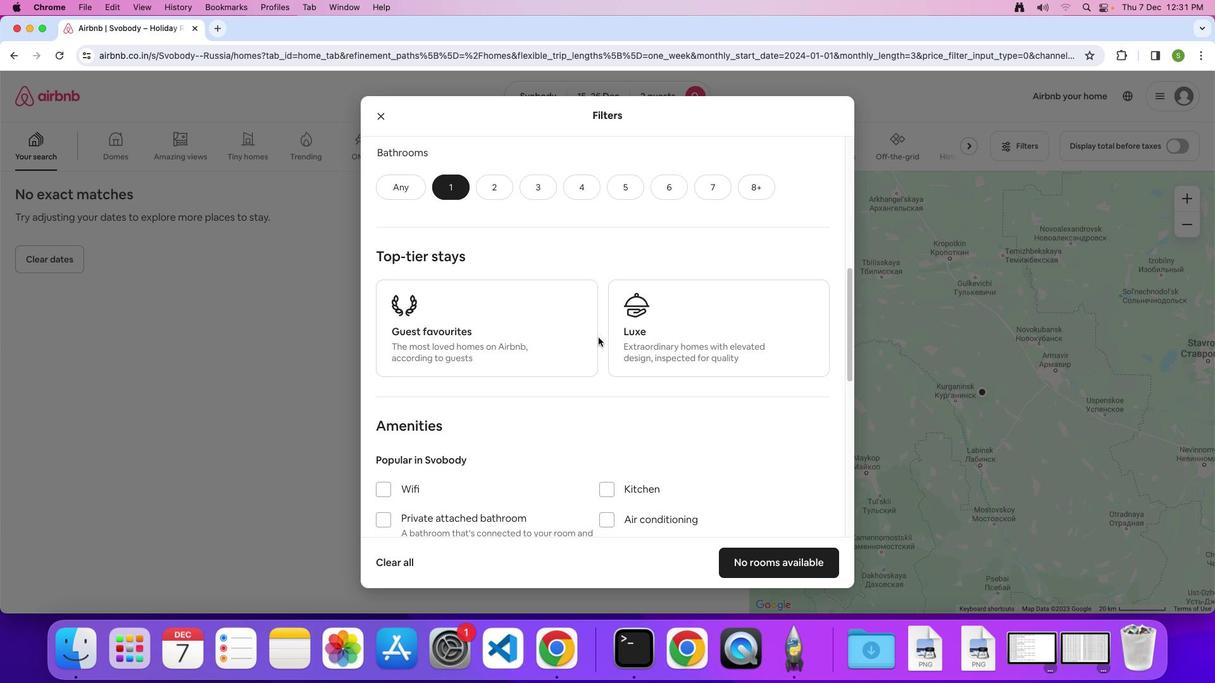 
Action: Mouse scrolled (614, 353) with delta (15, 14)
Screenshot: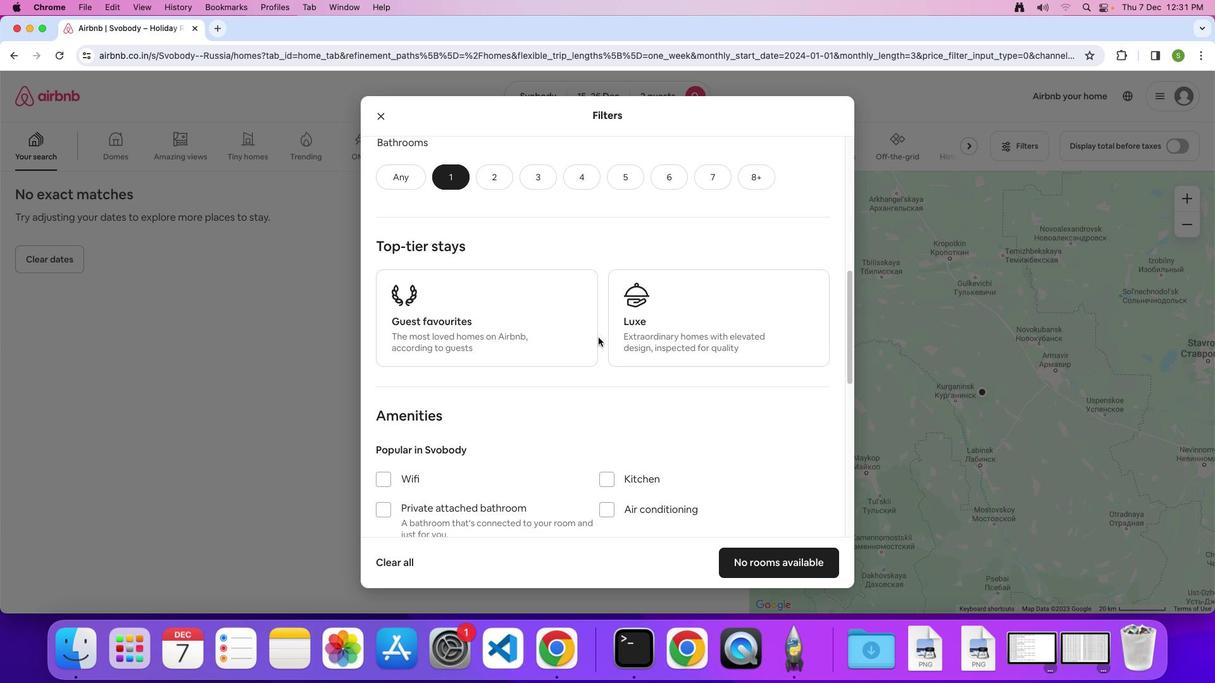 
Action: Mouse scrolled (614, 353) with delta (15, 14)
Screenshot: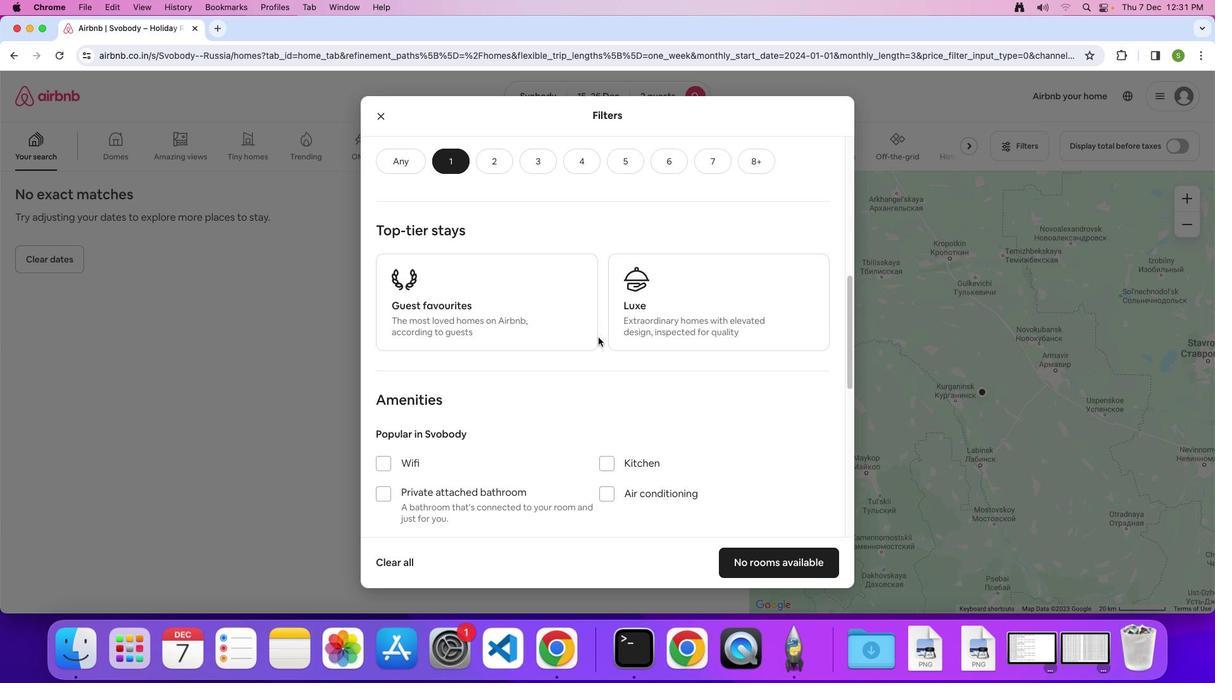 
Action: Mouse scrolled (614, 353) with delta (15, 14)
Screenshot: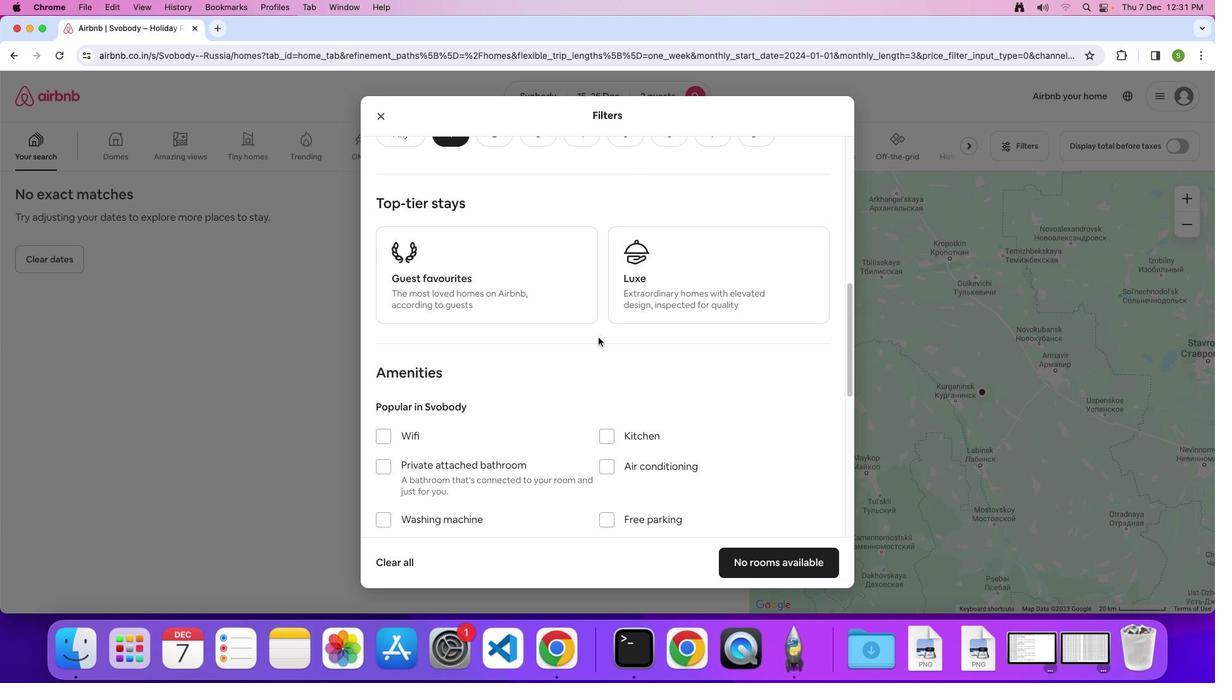 
Action: Mouse scrolled (614, 353) with delta (15, 13)
Screenshot: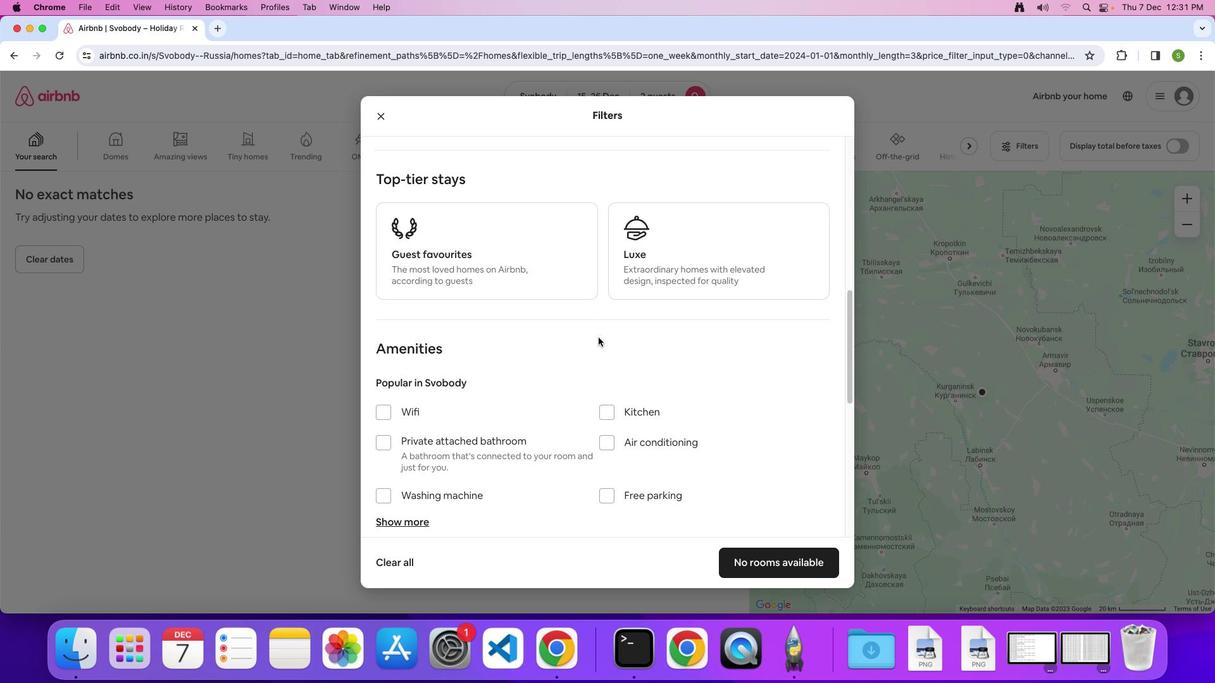 
Action: Mouse scrolled (614, 353) with delta (15, 14)
Screenshot: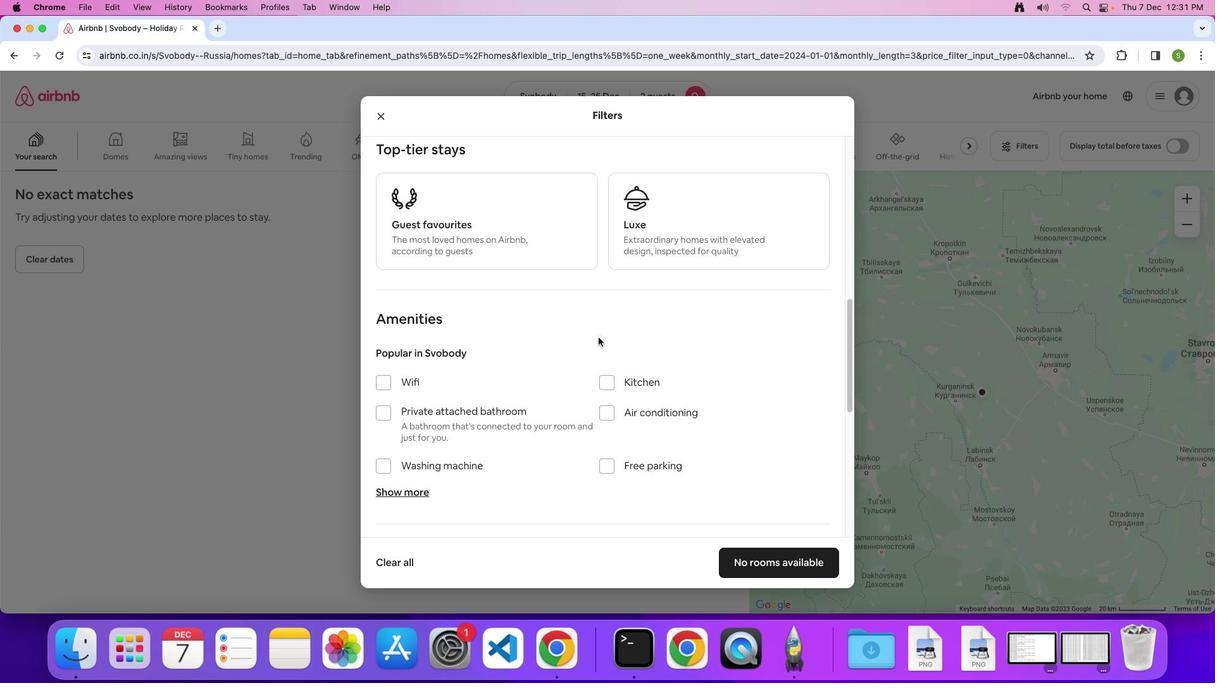 
Action: Mouse scrolled (614, 353) with delta (15, 14)
Screenshot: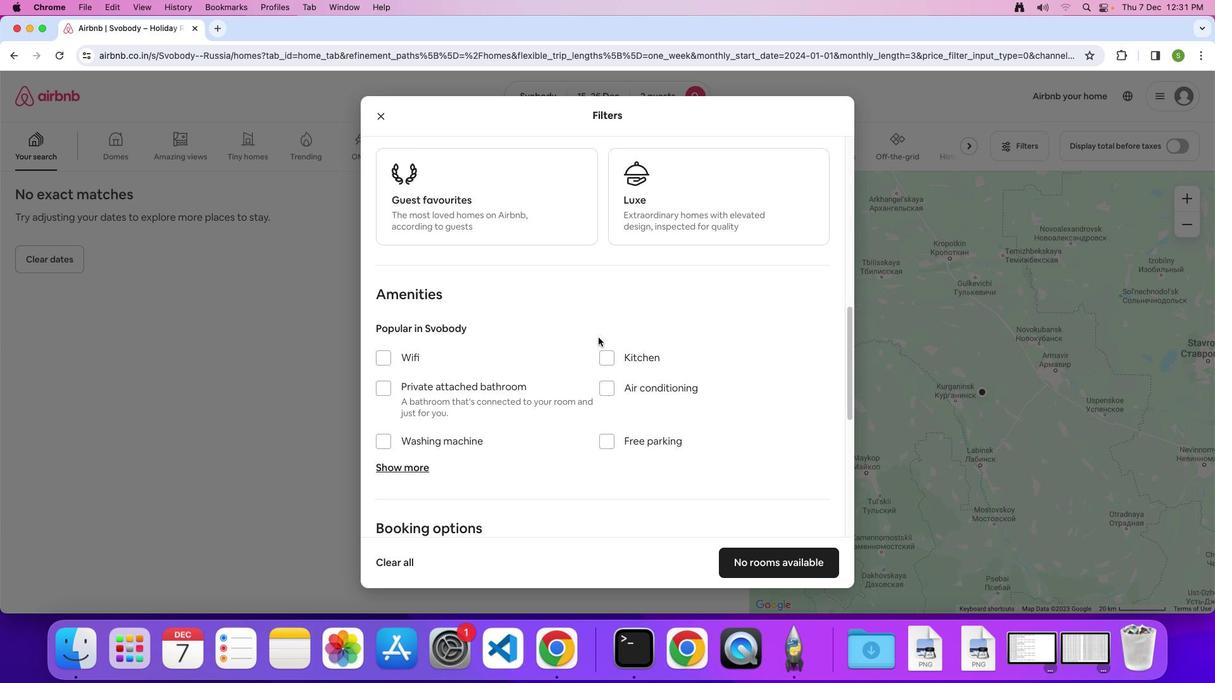 
Action: Mouse scrolled (614, 353) with delta (15, 13)
Screenshot: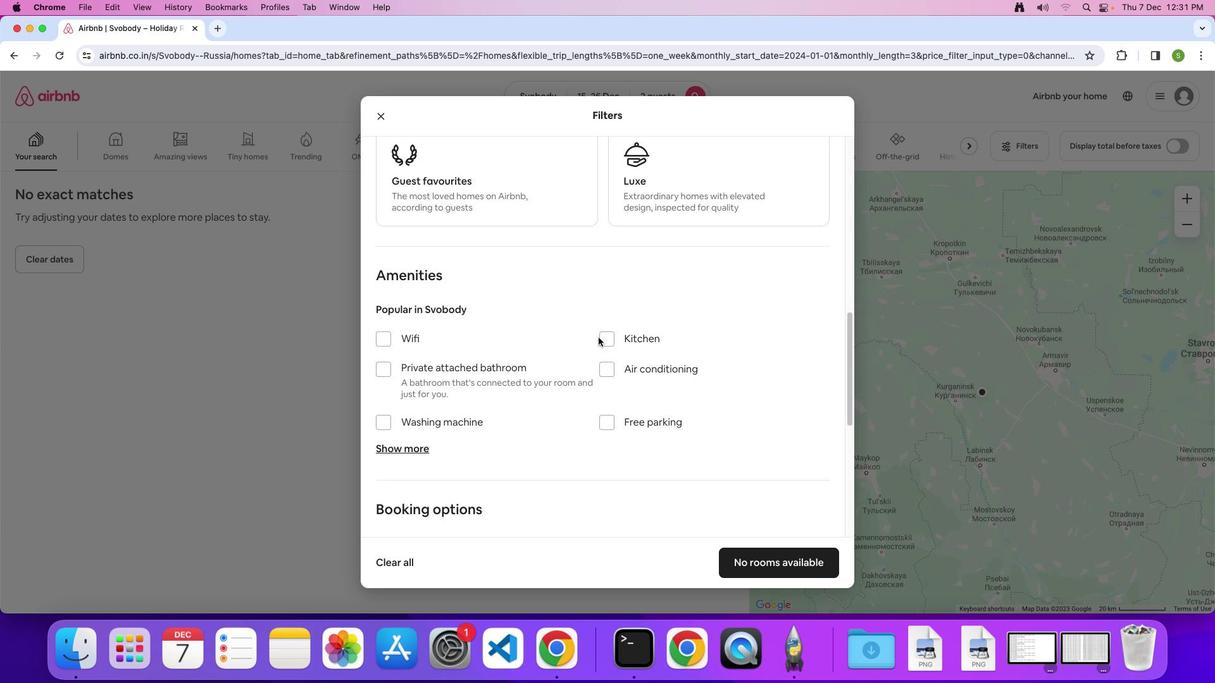 
Action: Mouse scrolled (614, 353) with delta (15, 13)
Screenshot: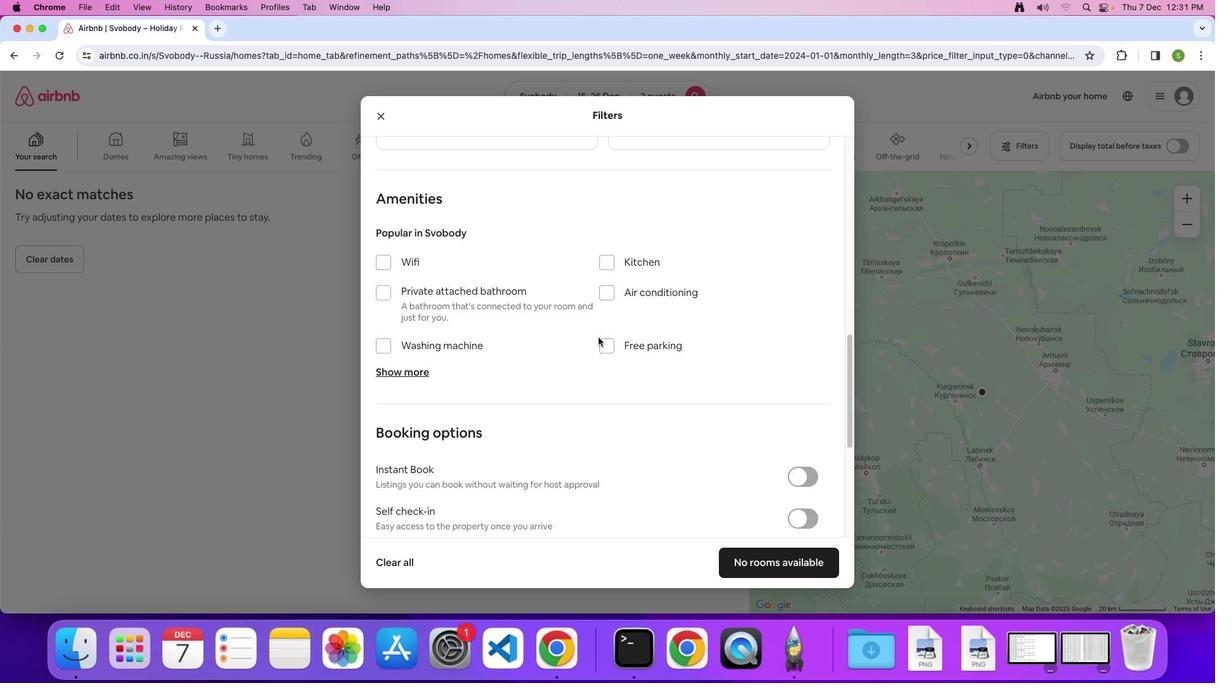 
Action: Mouse moved to (395, 267)
Screenshot: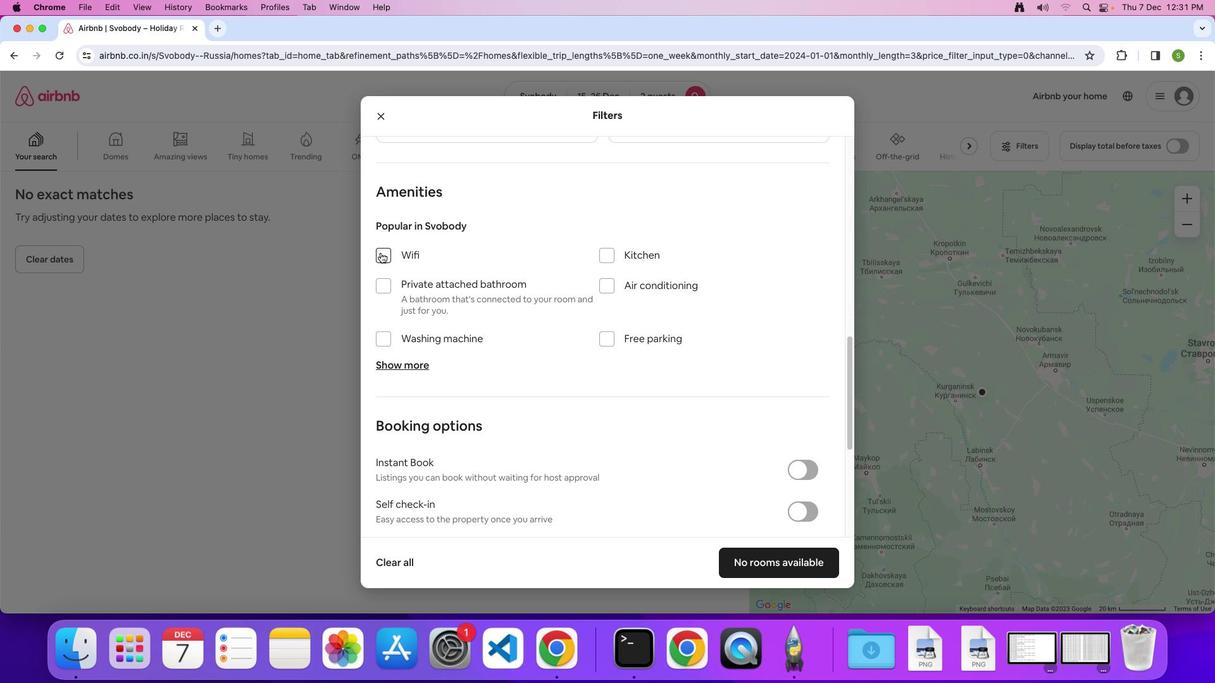 
Action: Mouse pressed left at (395, 267)
Screenshot: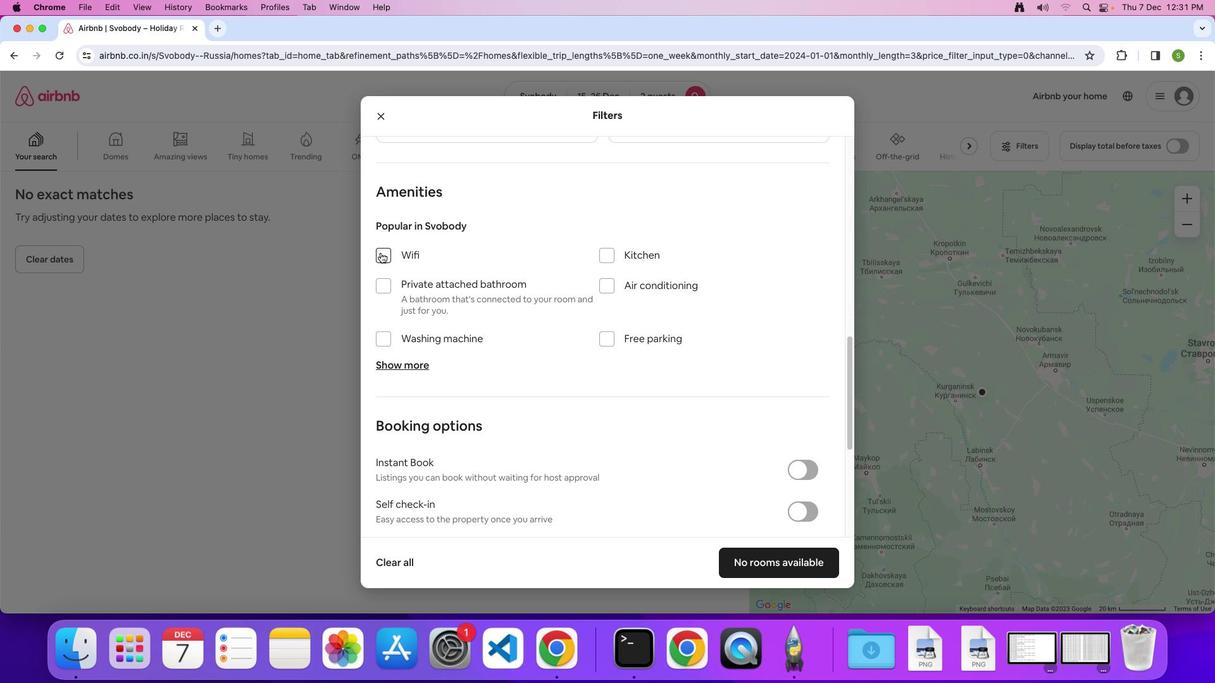 
Action: Mouse moved to (784, 573)
Screenshot: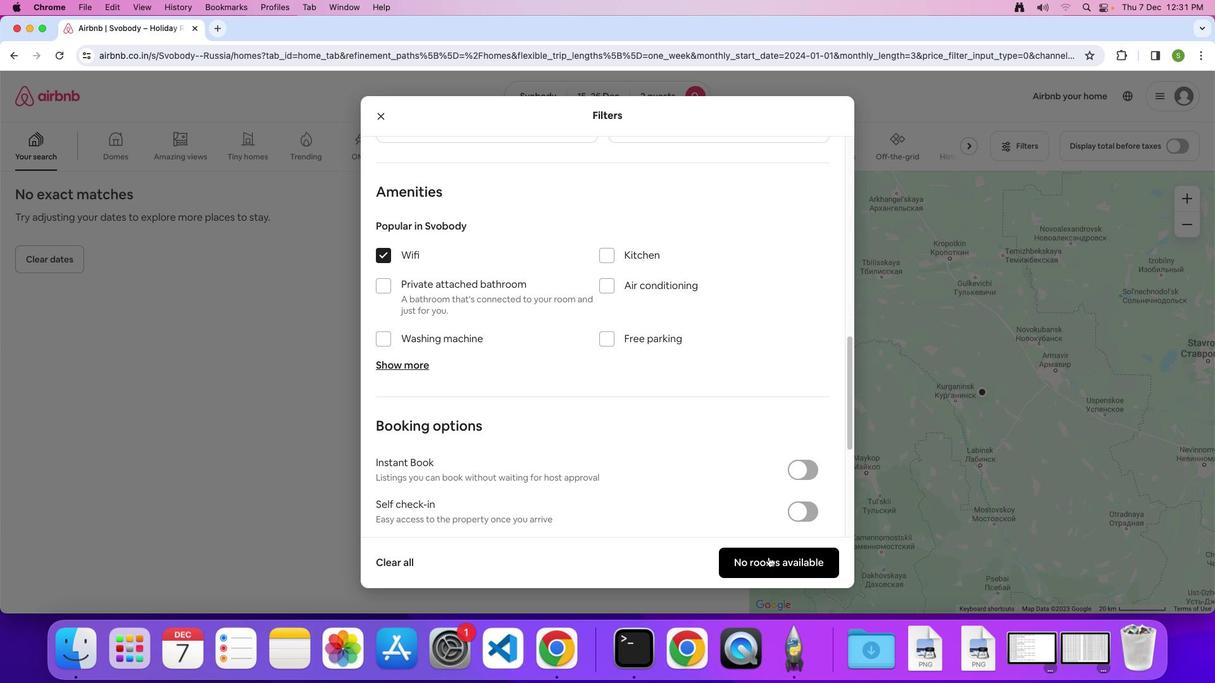 
Action: Mouse pressed left at (784, 573)
Screenshot: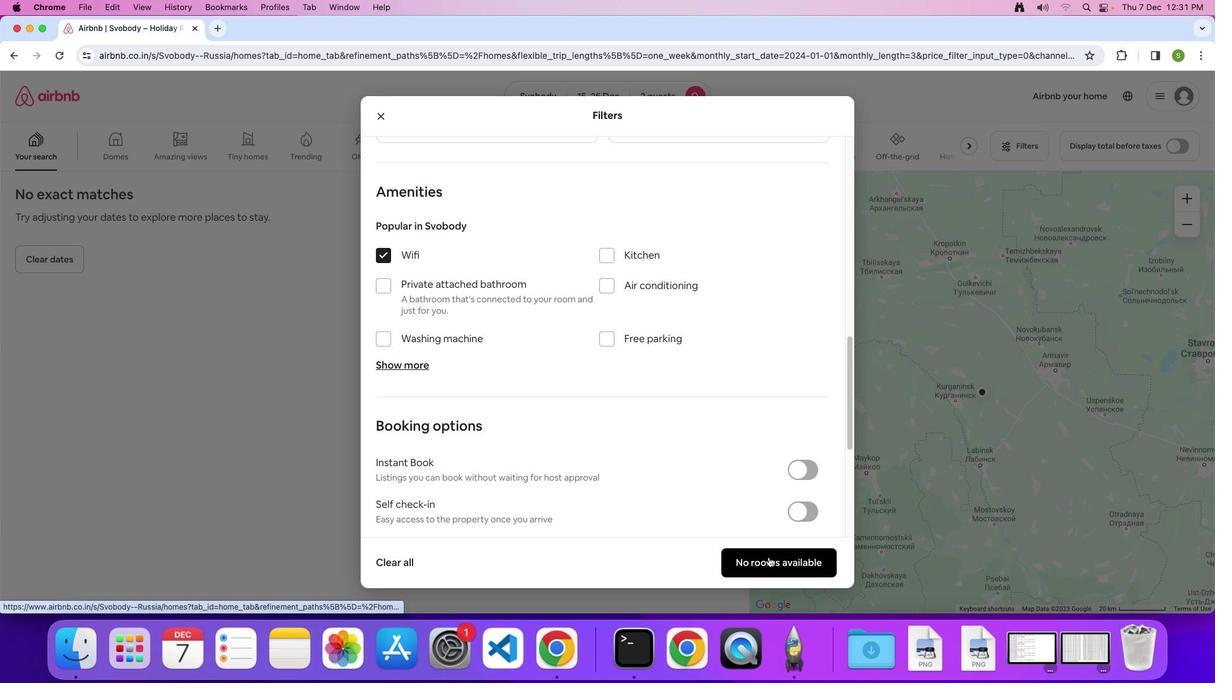 
Action: Mouse moved to (581, 386)
Screenshot: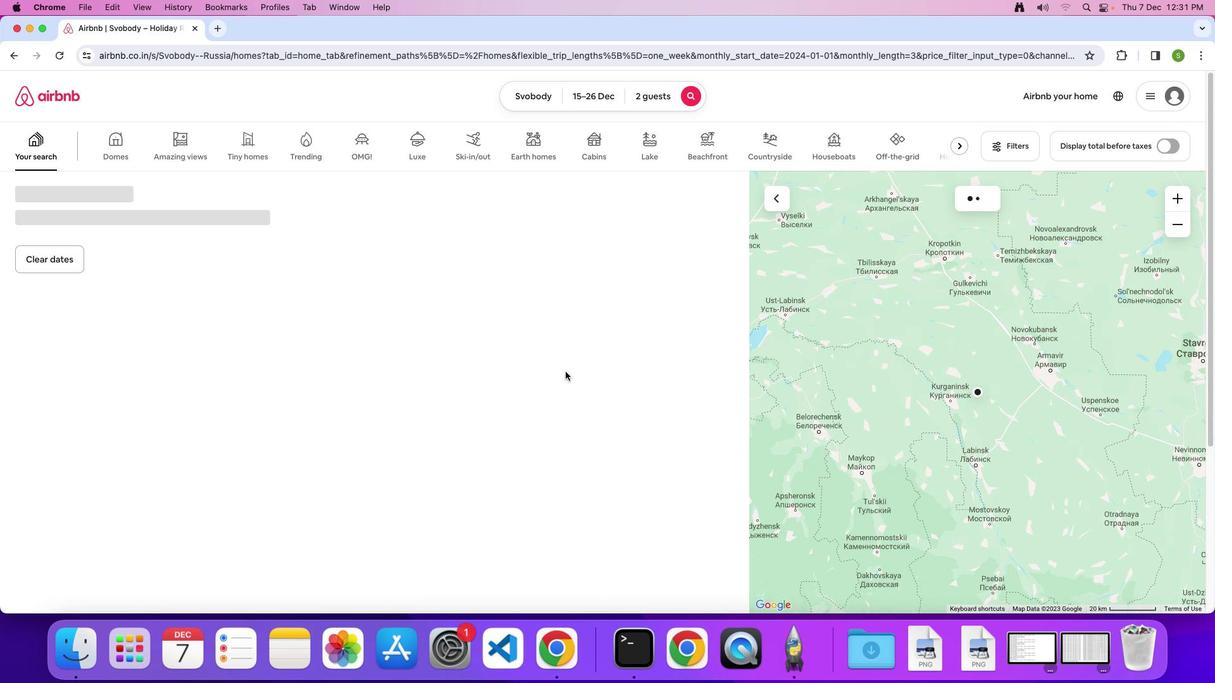 
